 Task: Add an event with the title Second Lunch Break: Fitness and Wellness Class, date '2023/12/06', time 9:15 AM to 11:15 AMand add a description: Participants will engage in self-reflection activities to enhance self-awareness and personal growth as leaders. They will explore strategies for continuous learning, self-motivation, and personal development., put the event into Green category . Add location for the event as: 456 Burj Khalifa, Dubai, UAE, logged in from the account softage.10@softage.netand send the event invitation to softage.3@softage.net and softage.4@softage.net. Set a reminder for the event 15 minutes before
Action: Mouse moved to (102, 112)
Screenshot: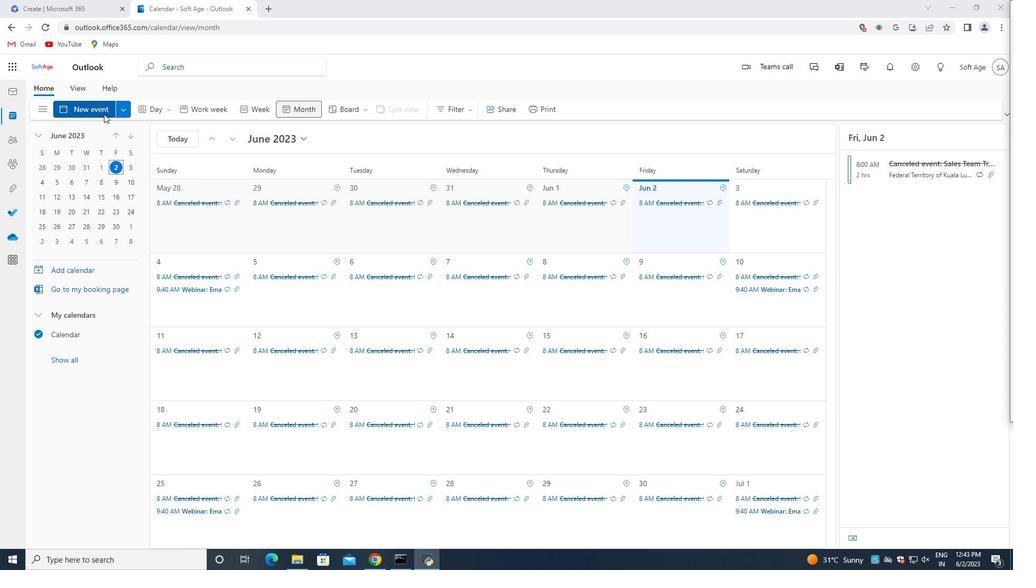 
Action: Mouse pressed left at (102, 112)
Screenshot: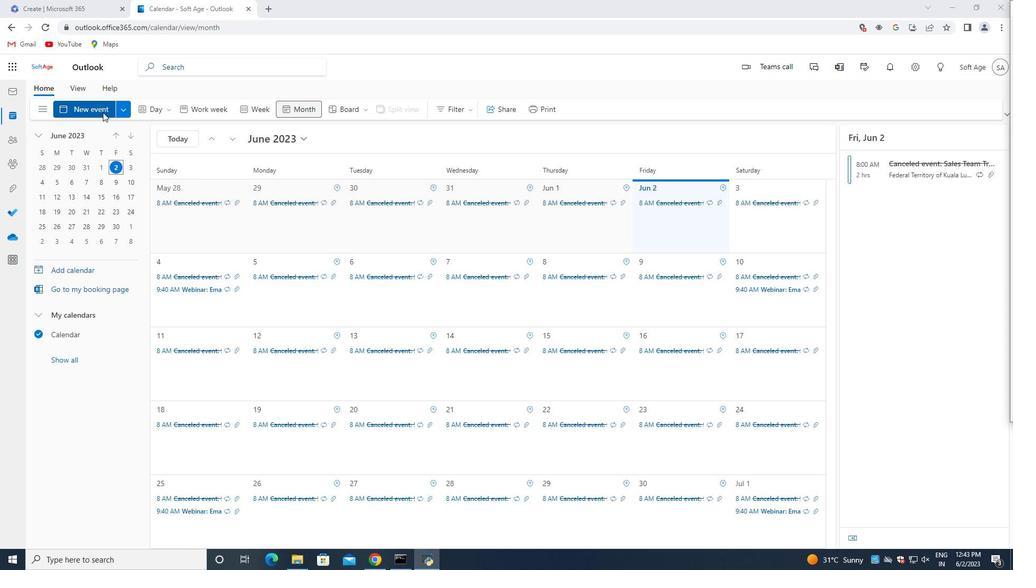 
Action: Mouse moved to (346, 174)
Screenshot: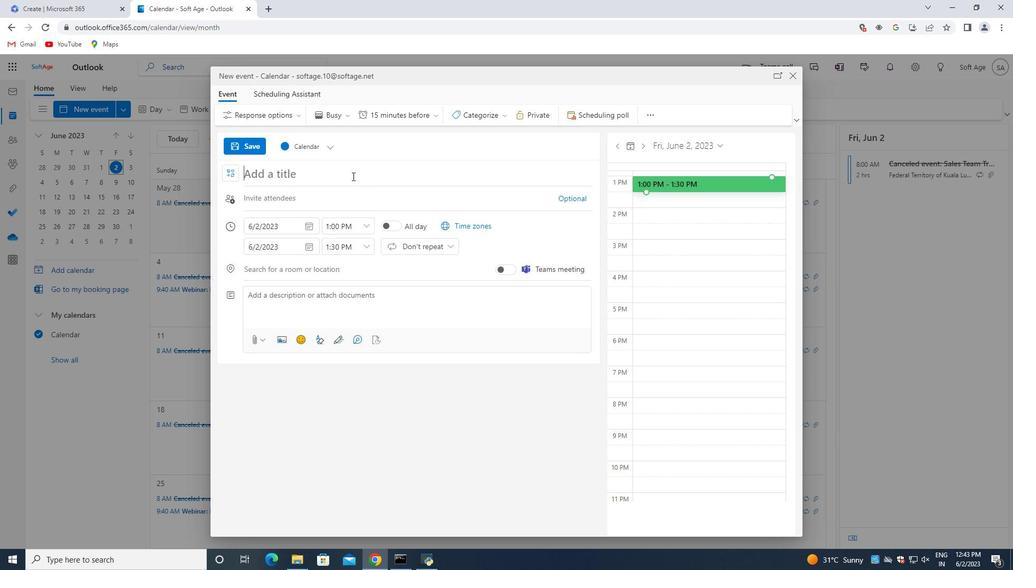 
Action: Mouse pressed left at (346, 174)
Screenshot: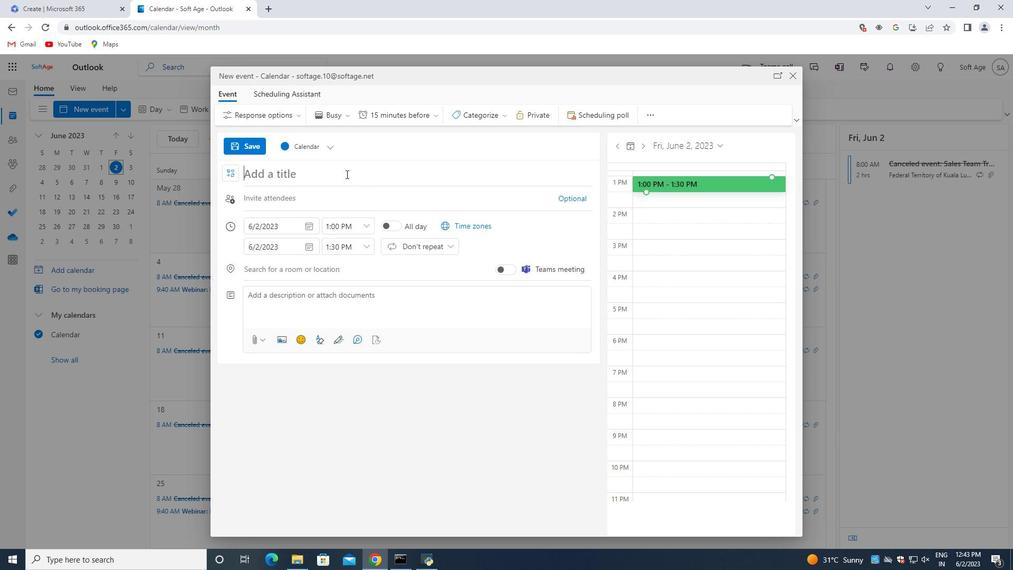 
Action: Key pressed <Key.shift>Second<Key.space><Key.shift>Lunch<Key.space><Key.shift>Break;<Key.backspace><Key.shift_r>:<Key.space><Key.shift>Fitness<Key.space>and<Key.space><Key.shift>Wellness<Key.space><Key.shift>Class
Screenshot: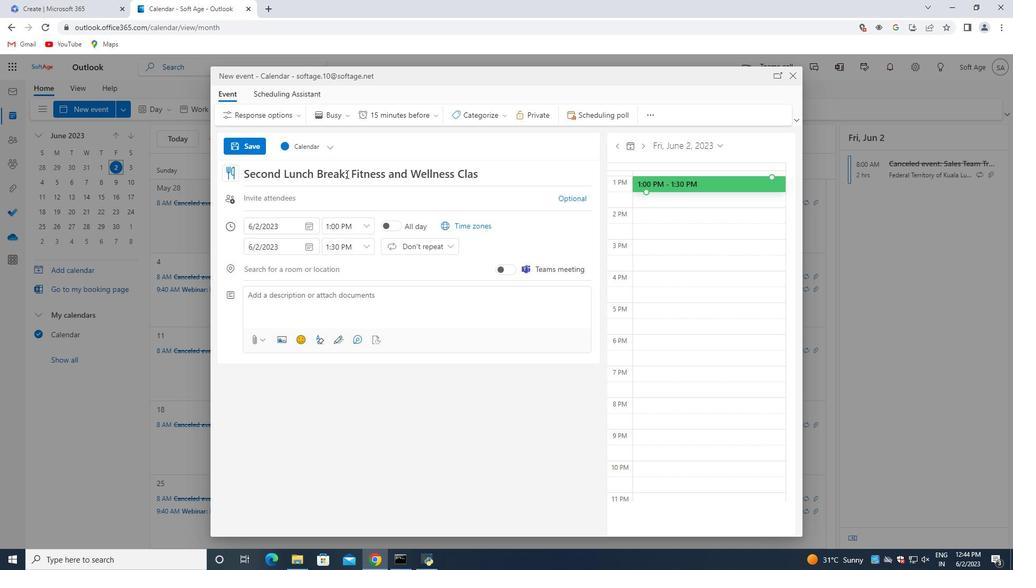 
Action: Mouse moved to (309, 228)
Screenshot: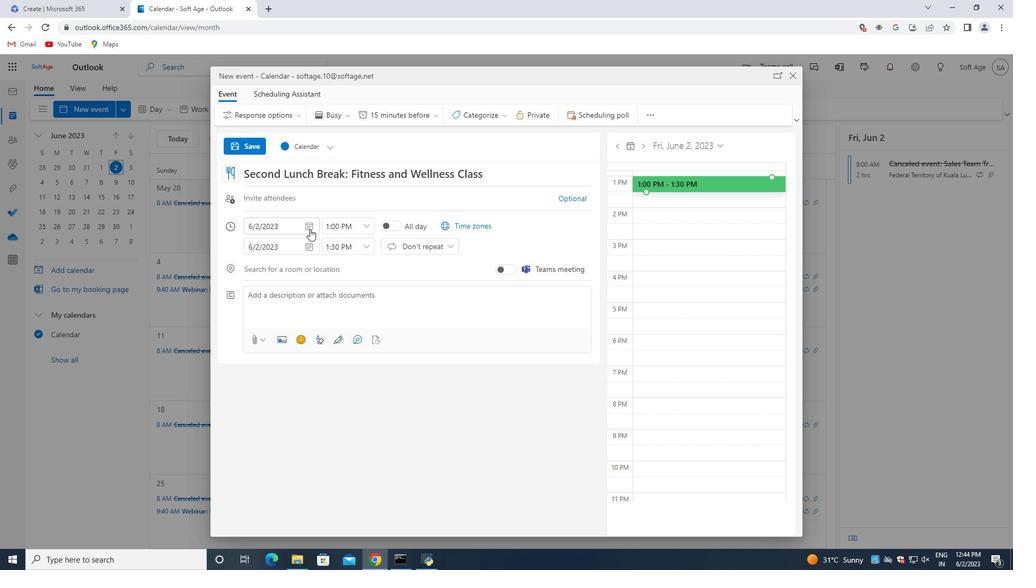 
Action: Mouse pressed left at (309, 228)
Screenshot: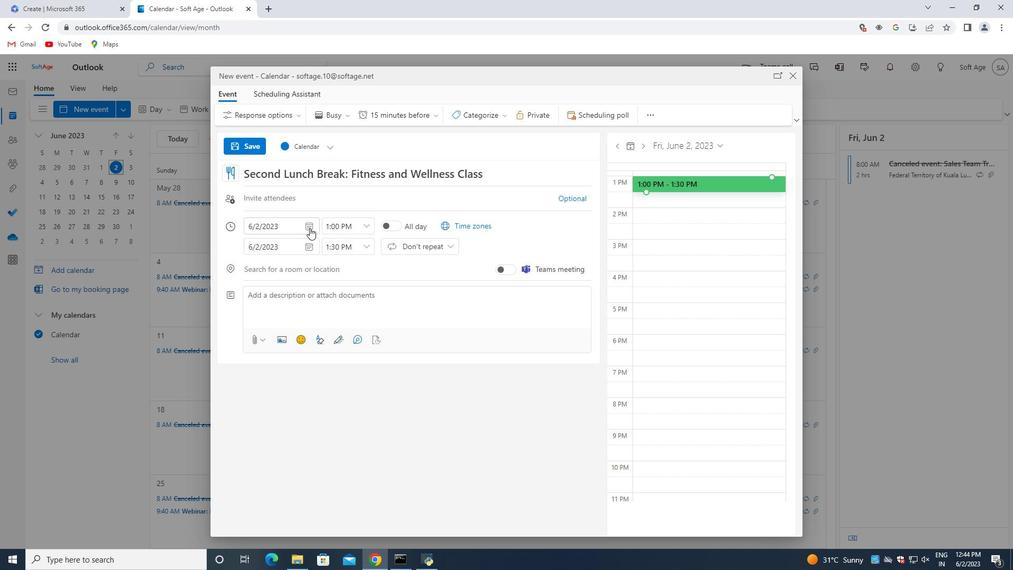 
Action: Mouse moved to (344, 249)
Screenshot: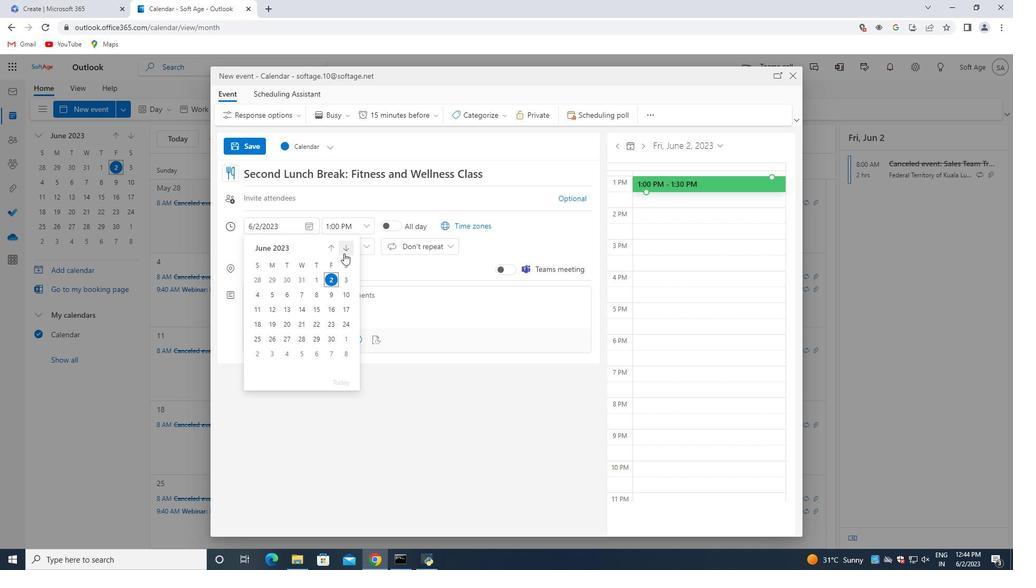 
Action: Mouse pressed left at (344, 249)
Screenshot: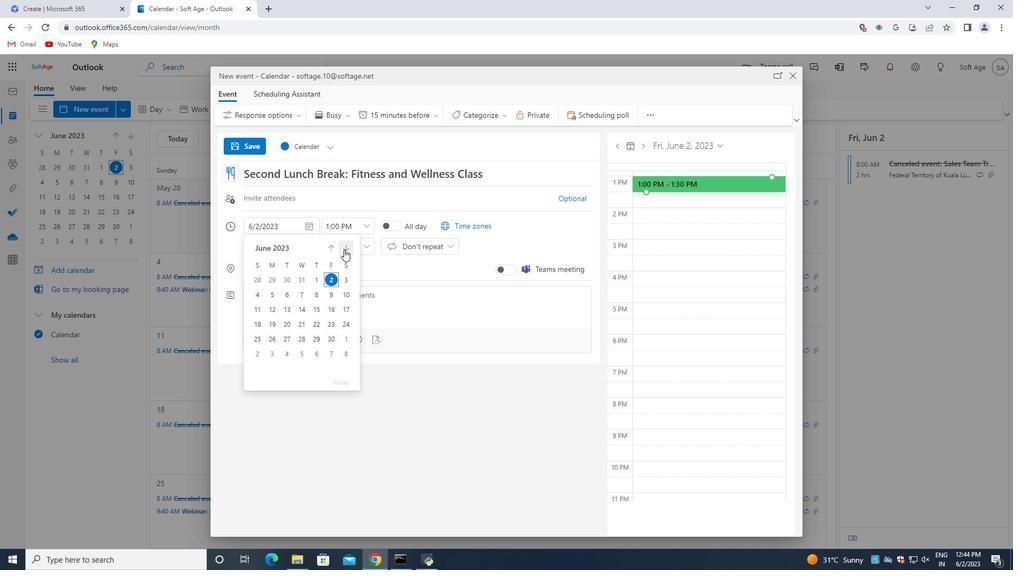 
Action: Mouse pressed left at (344, 249)
Screenshot: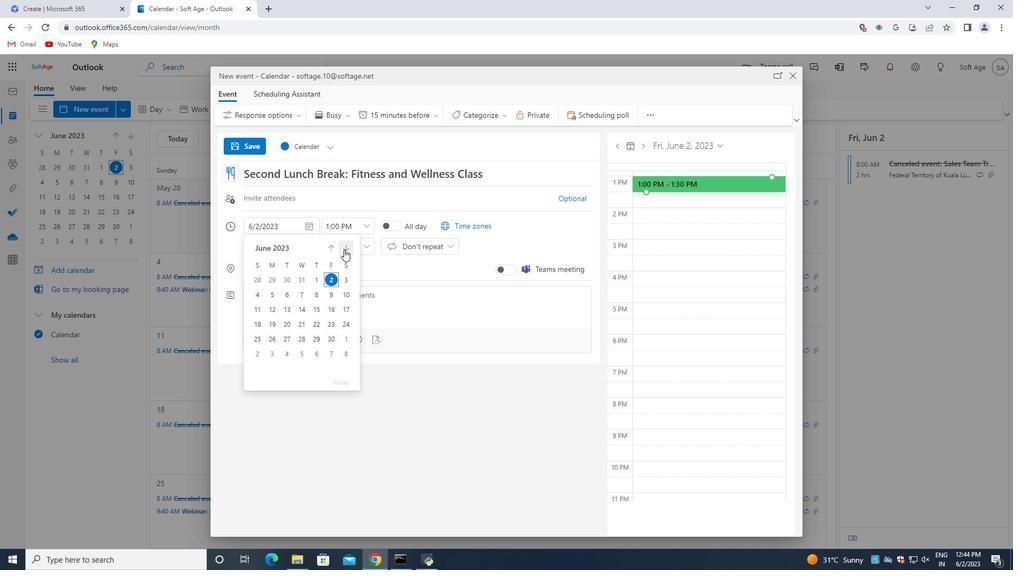 
Action: Mouse pressed left at (344, 249)
Screenshot: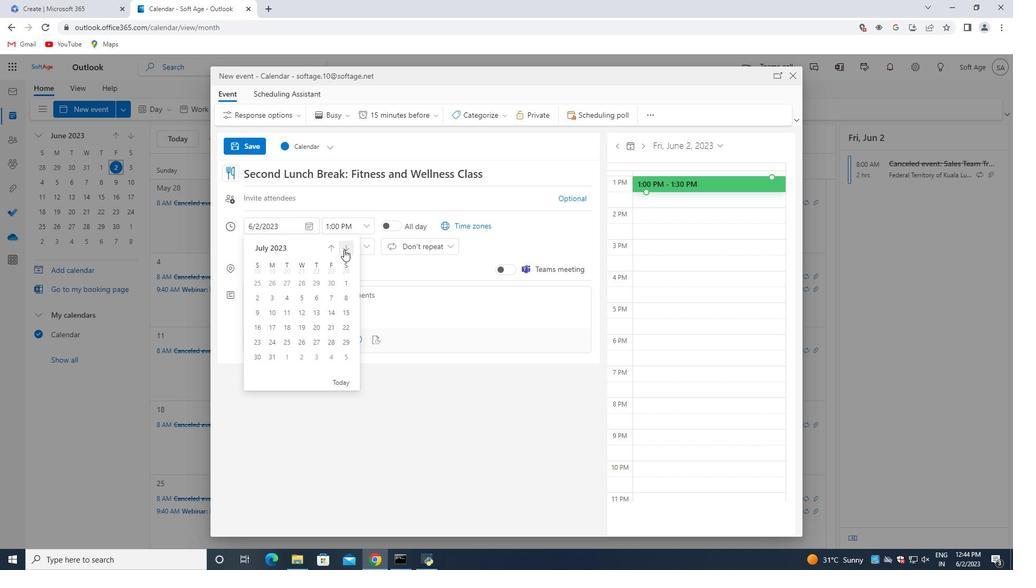 
Action: Mouse pressed left at (344, 249)
Screenshot: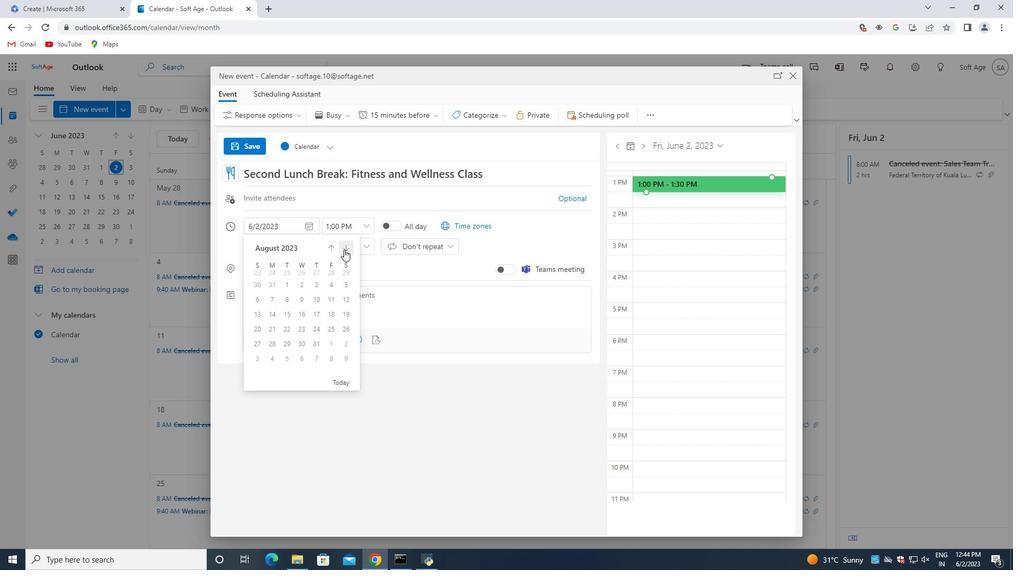 
Action: Mouse pressed left at (344, 249)
Screenshot: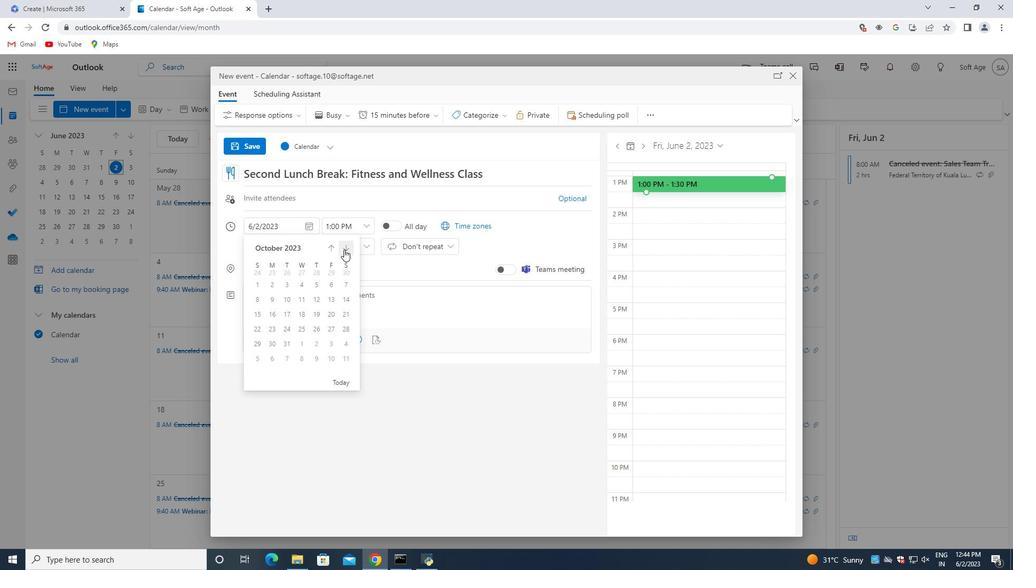 
Action: Mouse moved to (344, 249)
Screenshot: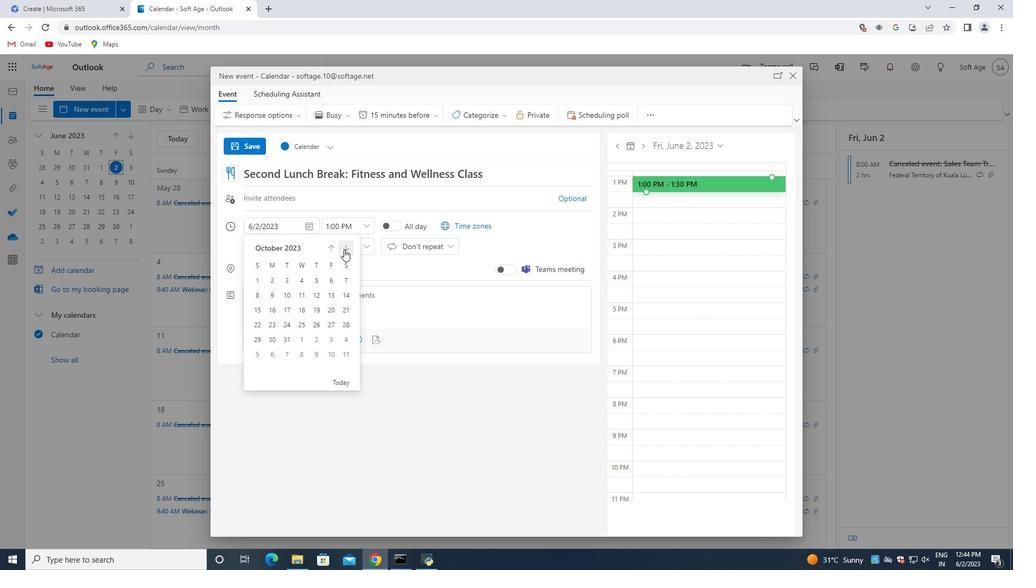 
Action: Mouse pressed left at (344, 249)
Screenshot: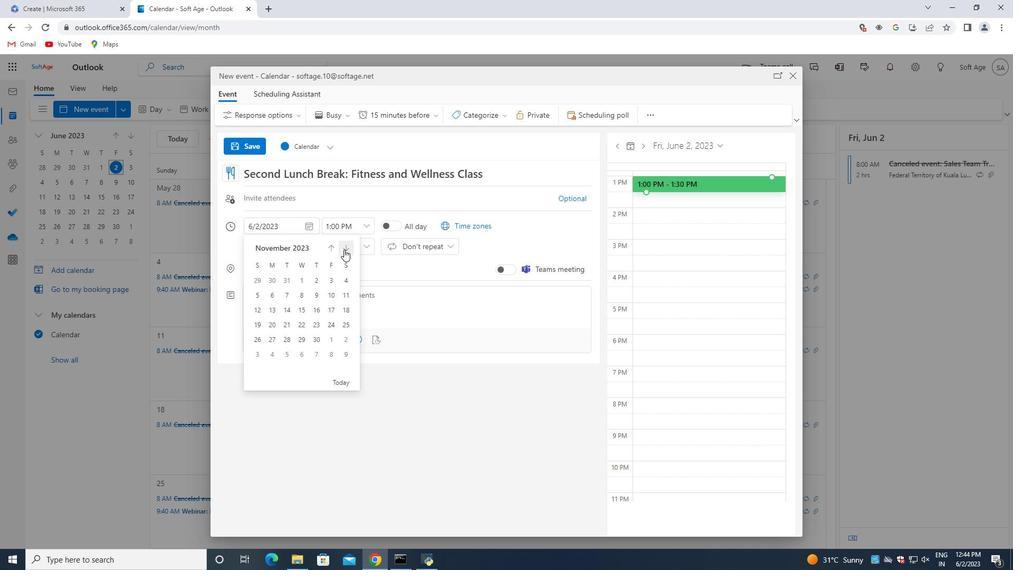 
Action: Mouse moved to (301, 295)
Screenshot: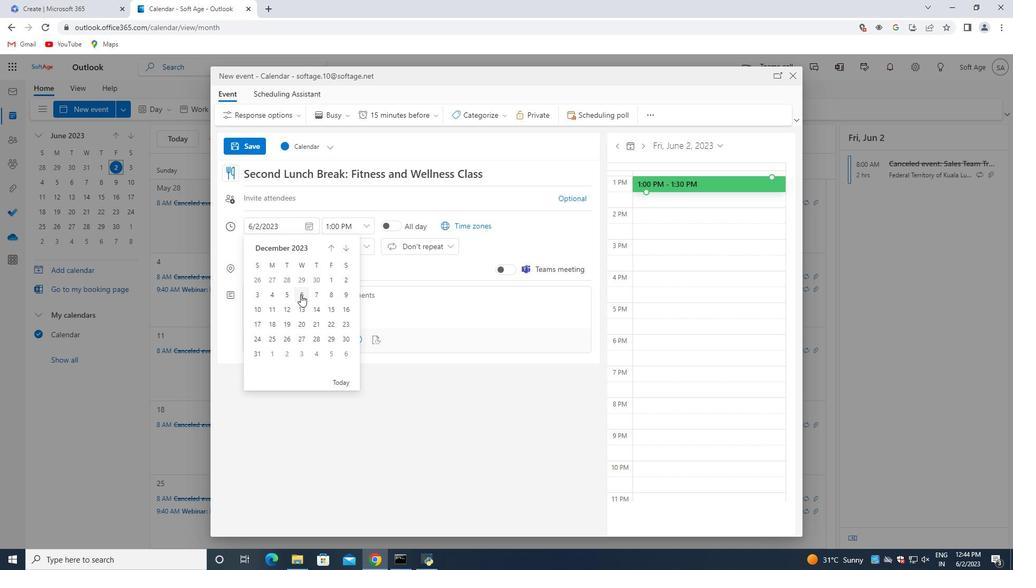 
Action: Mouse pressed left at (301, 295)
Screenshot: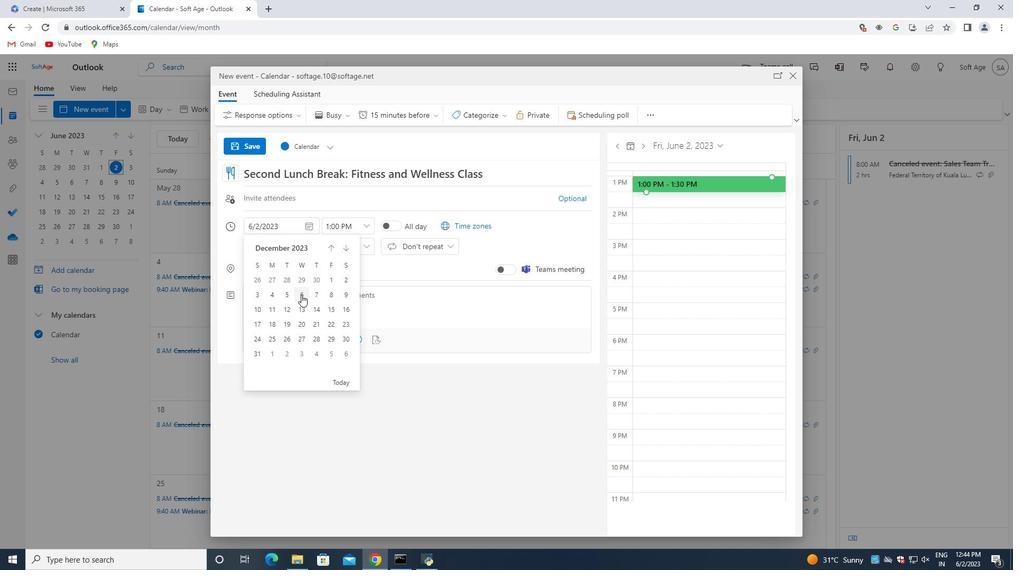 
Action: Mouse moved to (366, 224)
Screenshot: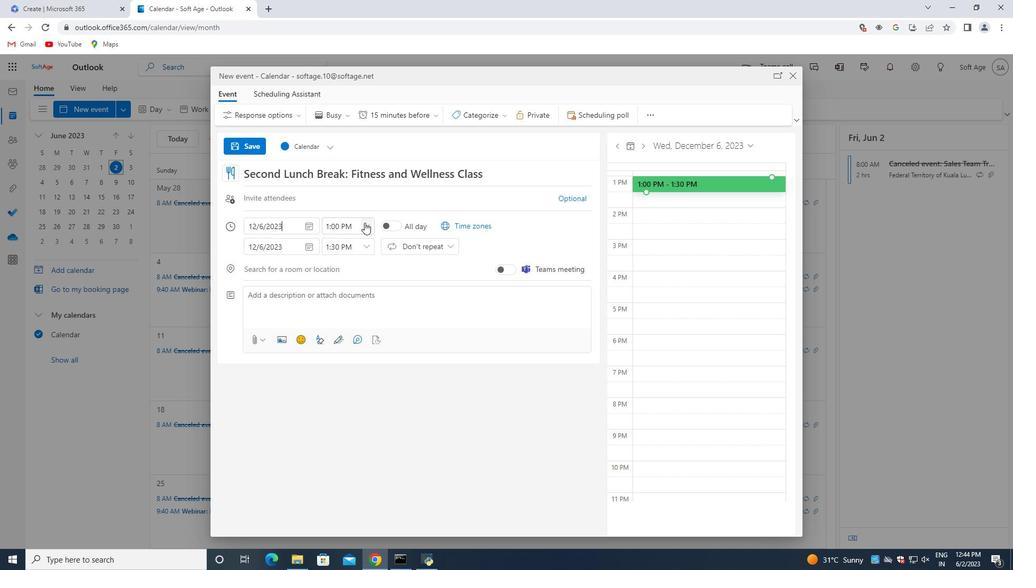 
Action: Mouse pressed left at (366, 224)
Screenshot: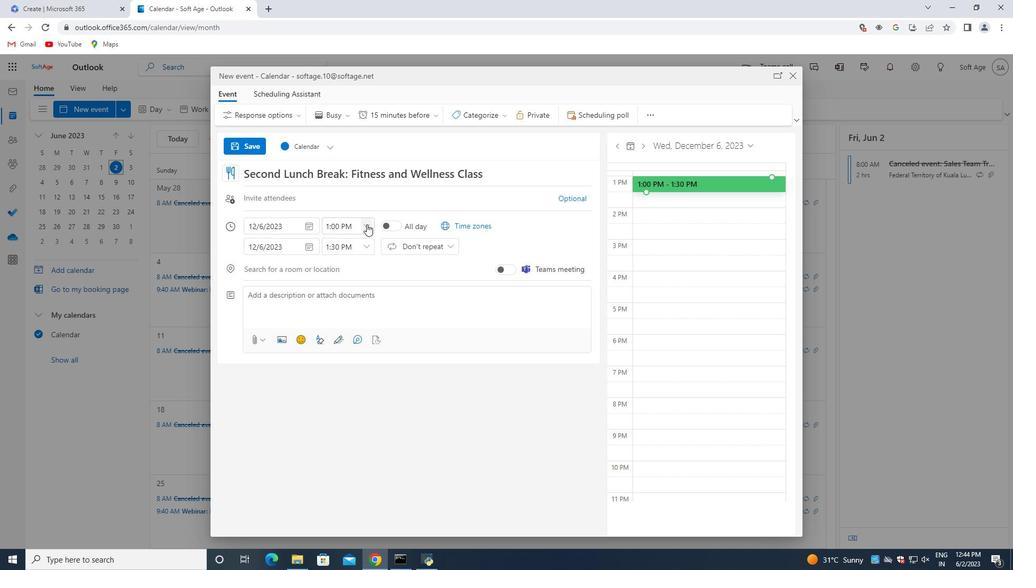
Action: Mouse moved to (363, 258)
Screenshot: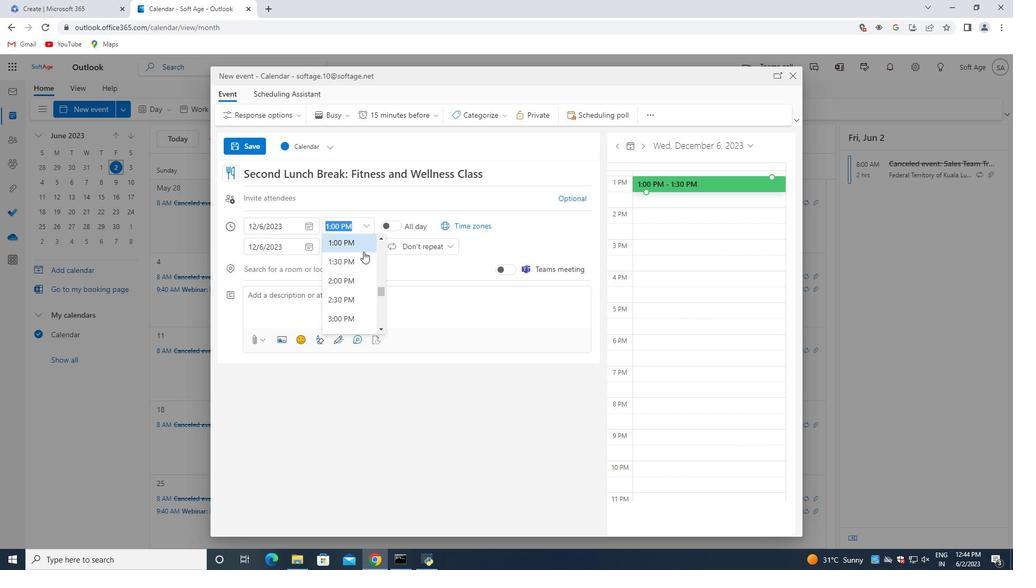 
Action: Mouse scrolled (363, 259) with delta (0, 0)
Screenshot: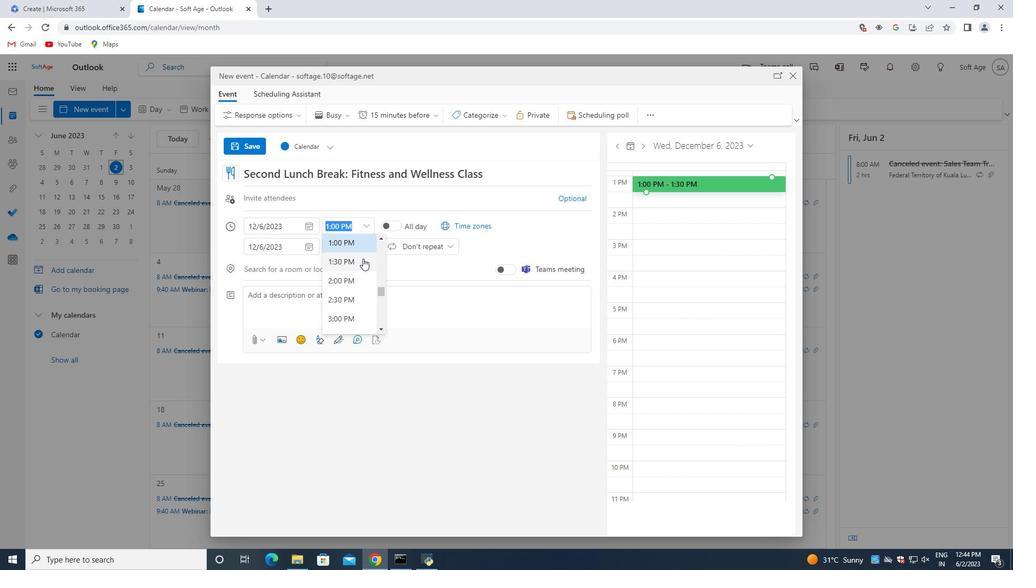 
Action: Mouse scrolled (363, 259) with delta (0, 0)
Screenshot: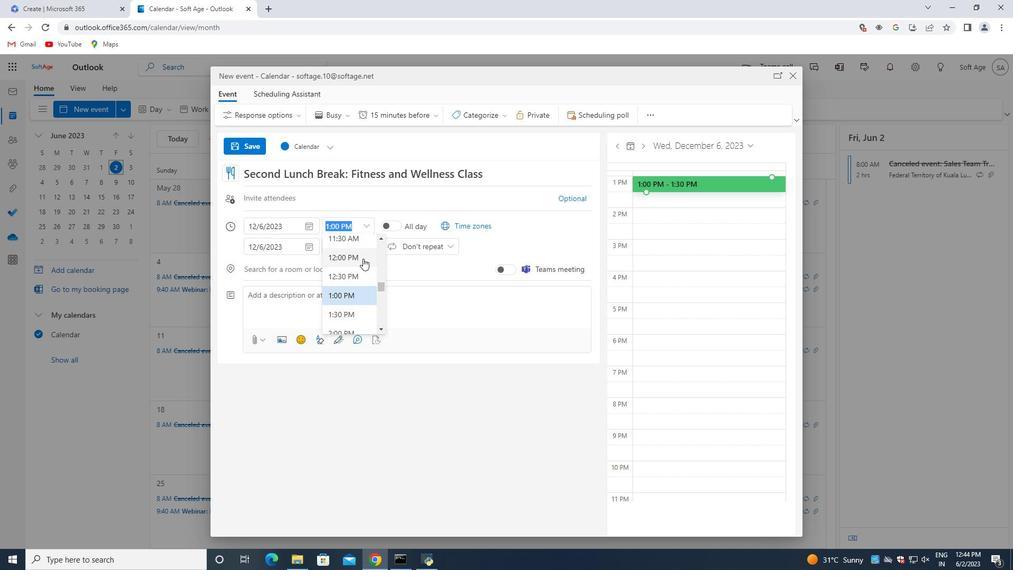 
Action: Mouse scrolled (363, 259) with delta (0, 0)
Screenshot: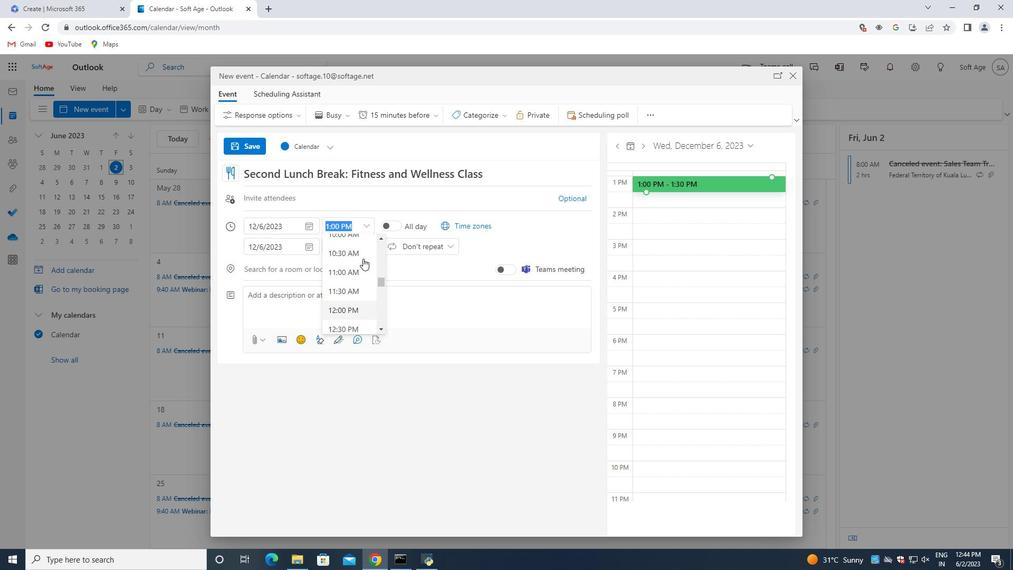
Action: Mouse moved to (355, 251)
Screenshot: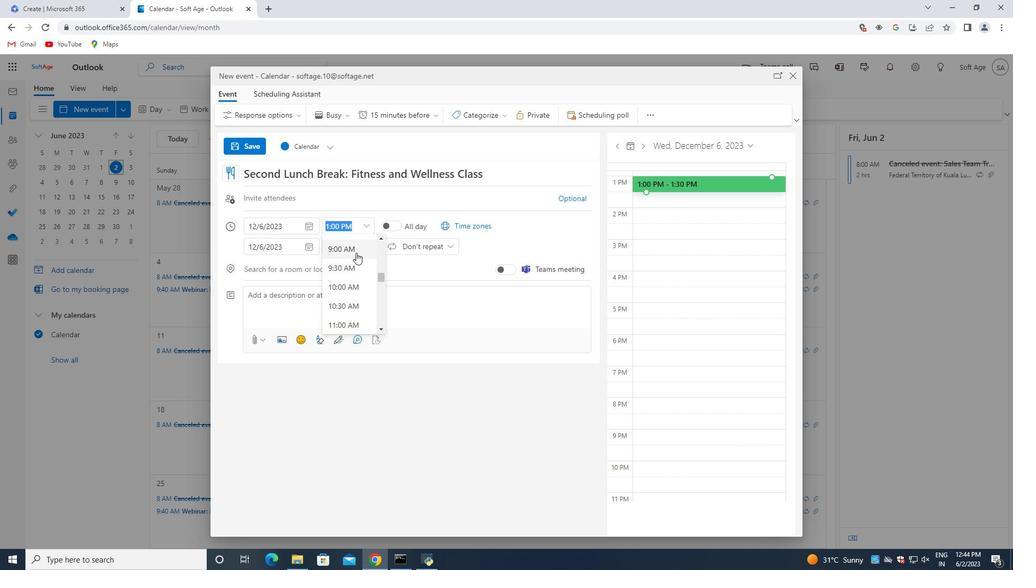 
Action: Mouse pressed left at (355, 251)
Screenshot: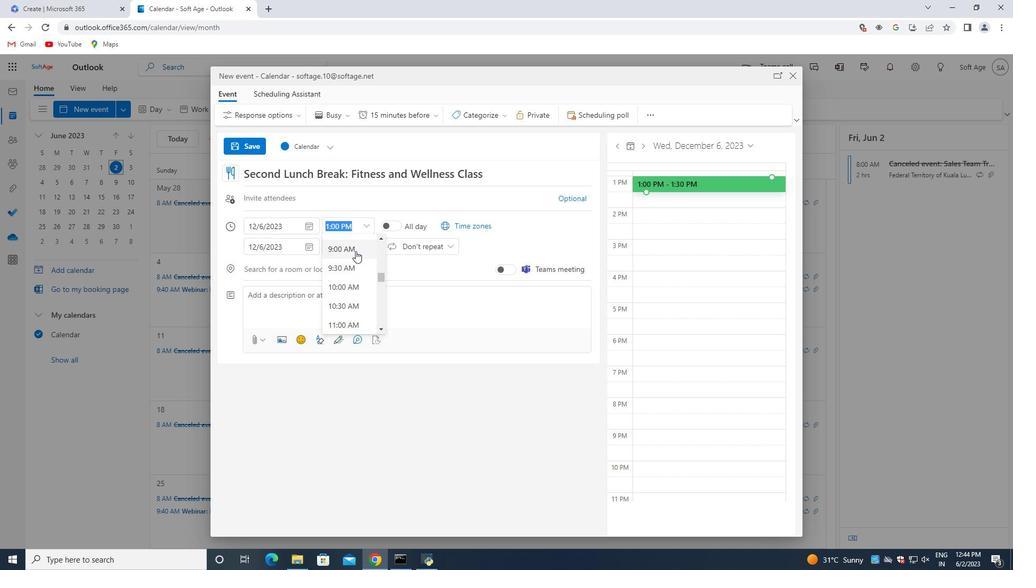 
Action: Mouse moved to (337, 228)
Screenshot: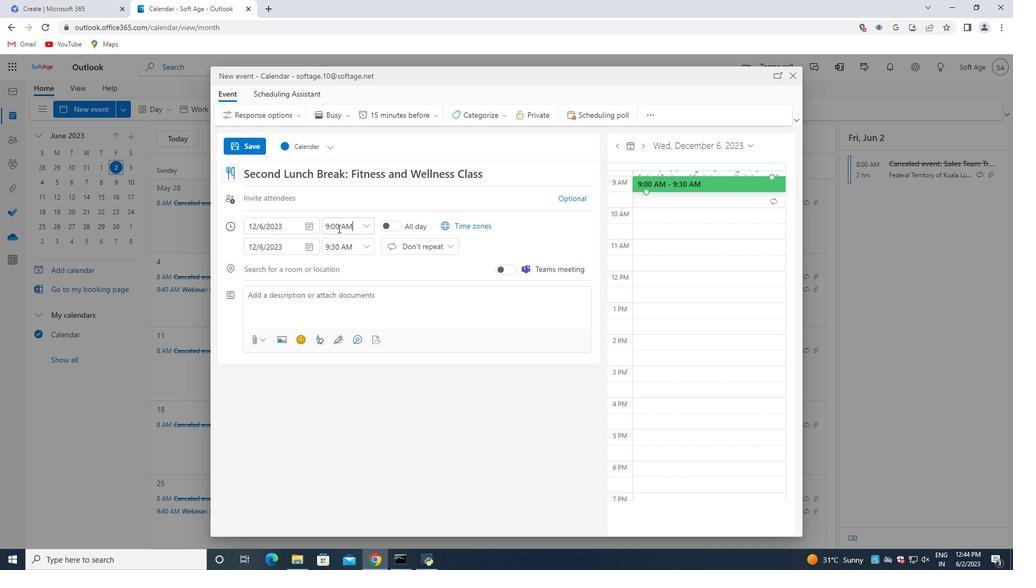 
Action: Mouse pressed left at (337, 228)
Screenshot: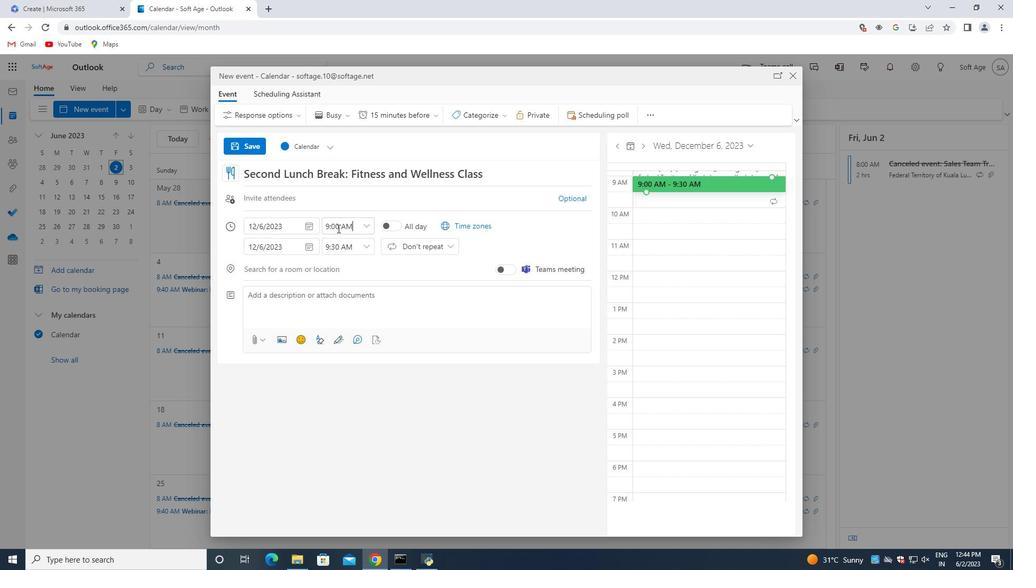 
Action: Key pressed <Key.backspace><Key.backspace>15
Screenshot: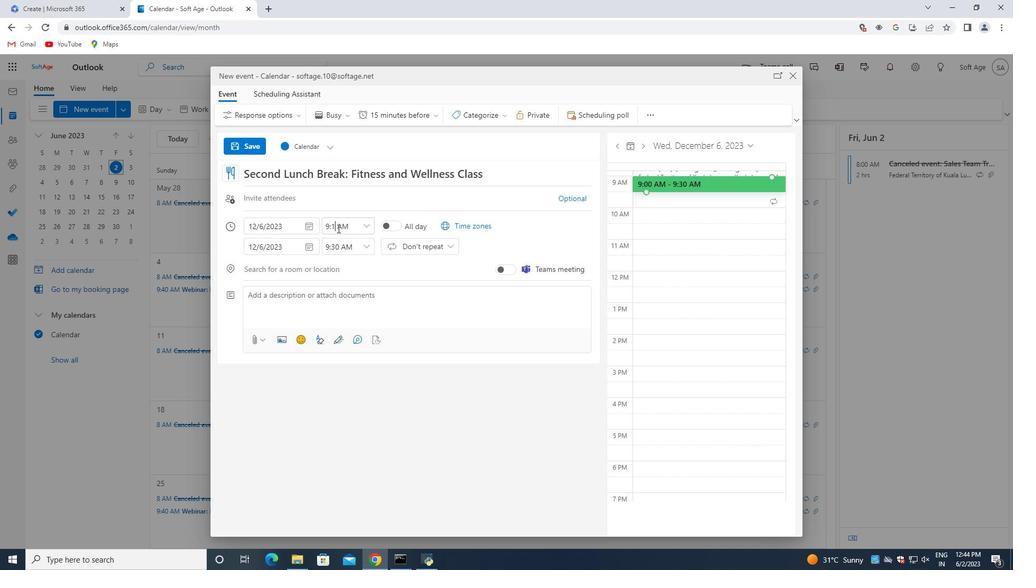 
Action: Mouse moved to (366, 246)
Screenshot: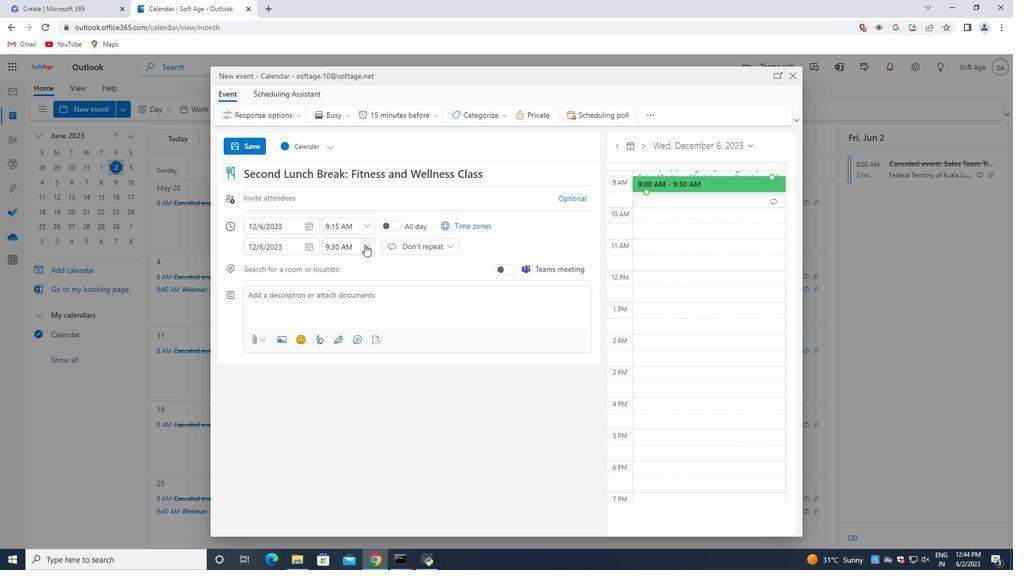 
Action: Mouse pressed left at (366, 246)
Screenshot: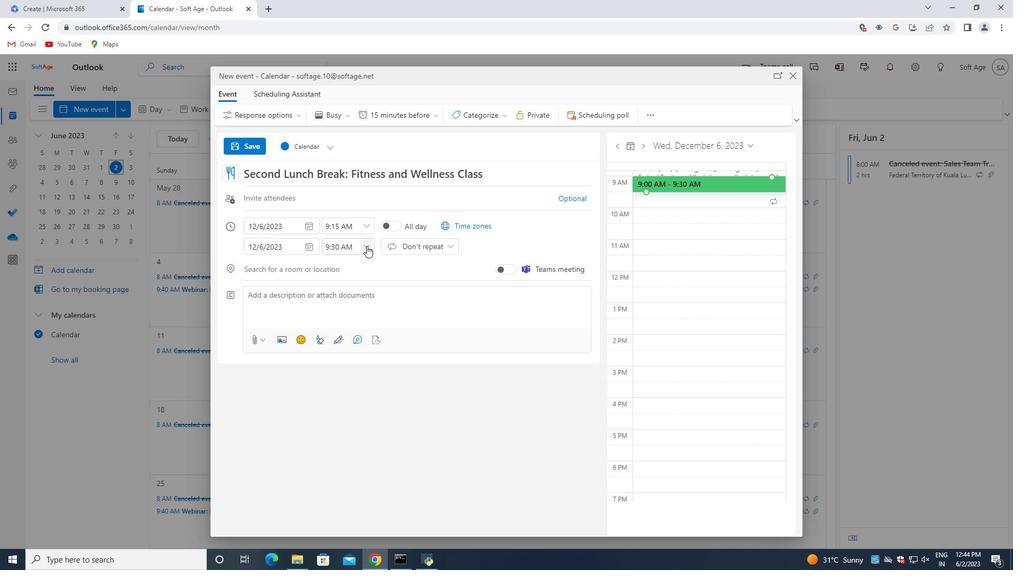 
Action: Mouse moved to (357, 322)
Screenshot: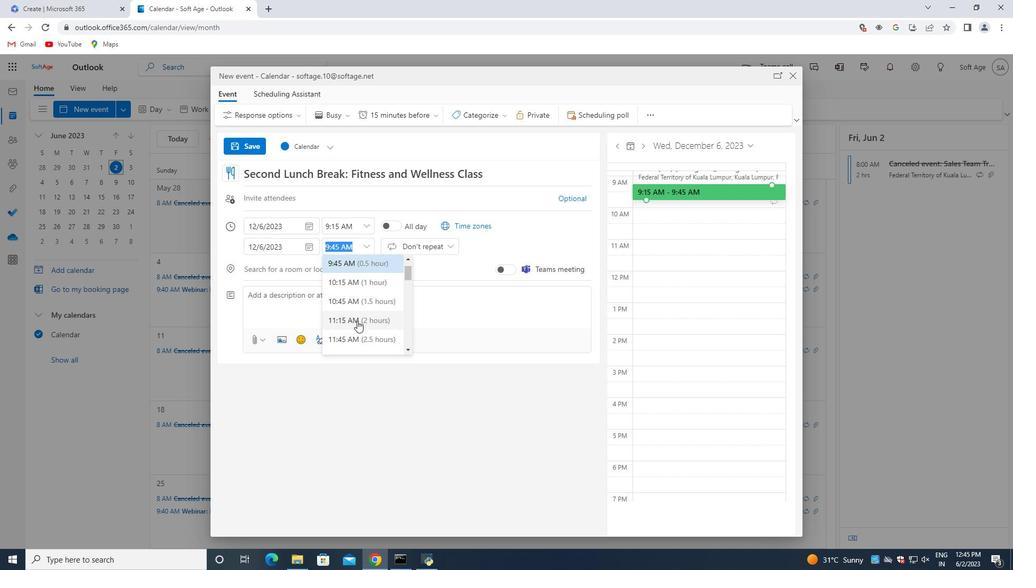
Action: Mouse pressed left at (357, 322)
Screenshot: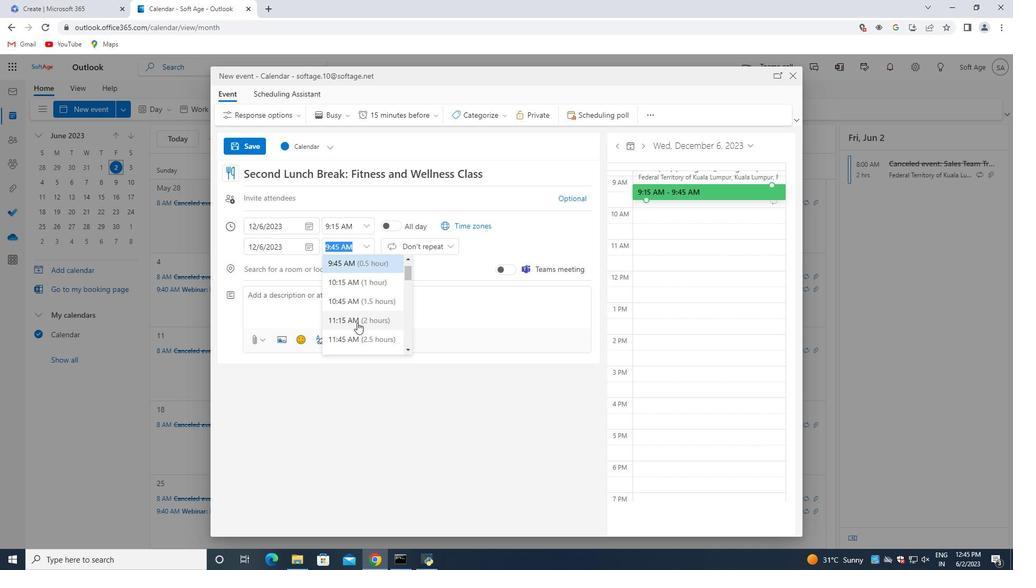 
Action: Mouse moved to (380, 294)
Screenshot: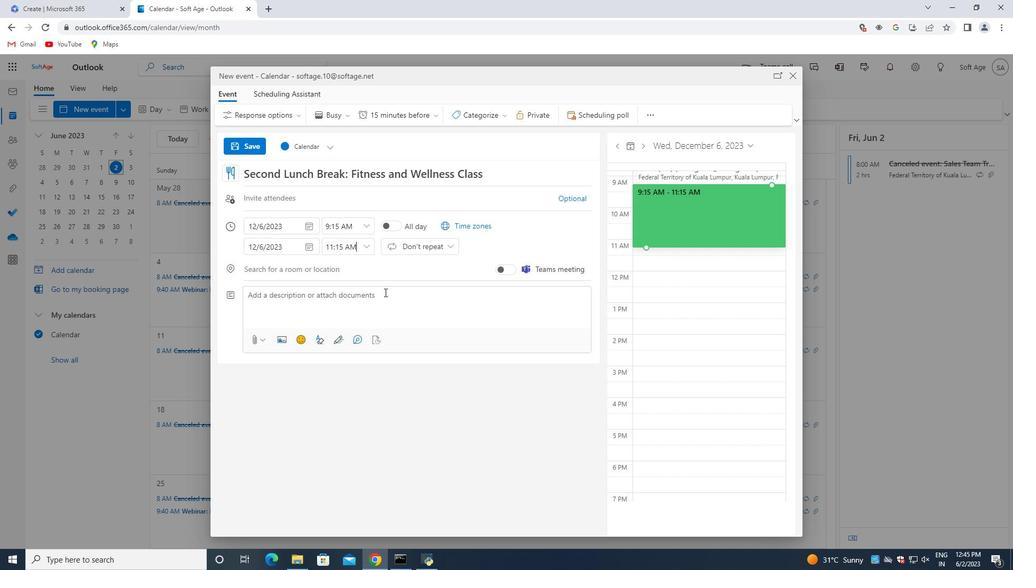
Action: Mouse pressed left at (380, 294)
Screenshot: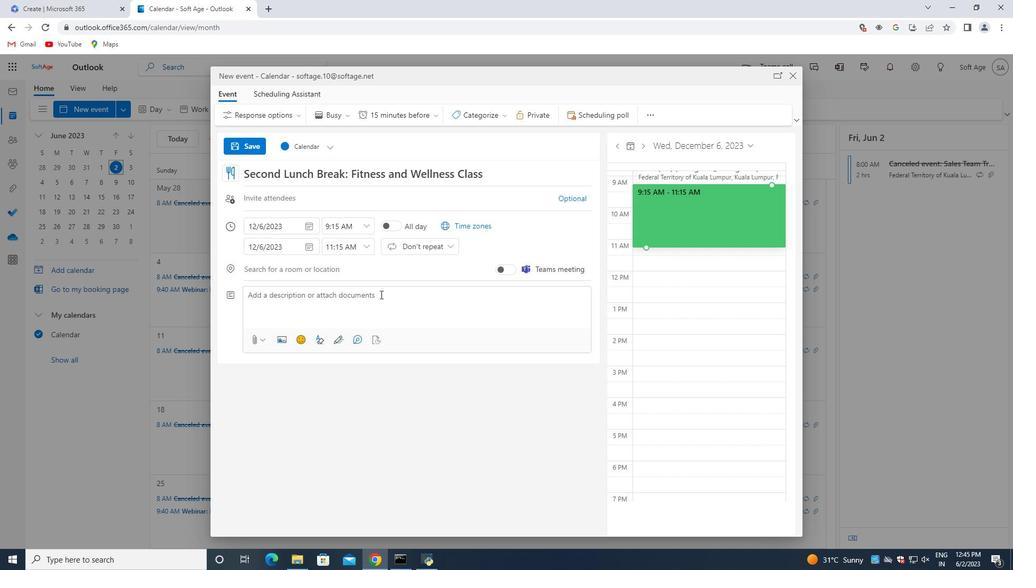 
Action: Key pressed <Key.shift>Participants<Key.space>will<Key.space>engage<Key.space>in<Key.space>self-reflection<Key.space>activities<Key.space>to<Key.space>enhance<Key.space>self-motivation,<Key.space>and<Key.space>personal<Key.space>growth<Key.space>as<Key.space>leaders.<Key.space><Key.shift>They<Key.space>will<Key.space>explore<Key.space>strategies<Key.space>for<Key.space>continuous<Key.space>learning,<Key.space>
Screenshot: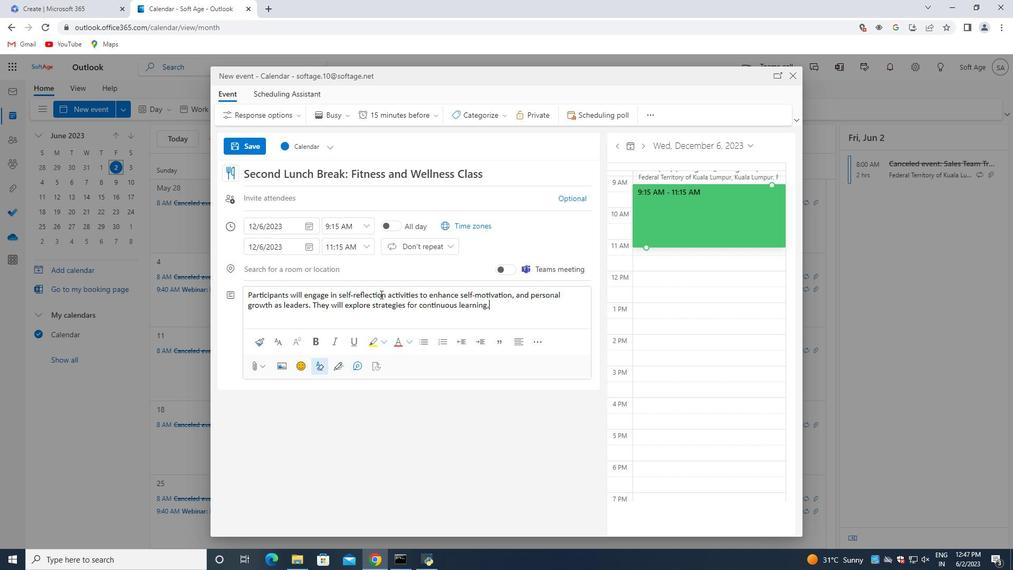 
Action: Mouse moved to (512, 295)
Screenshot: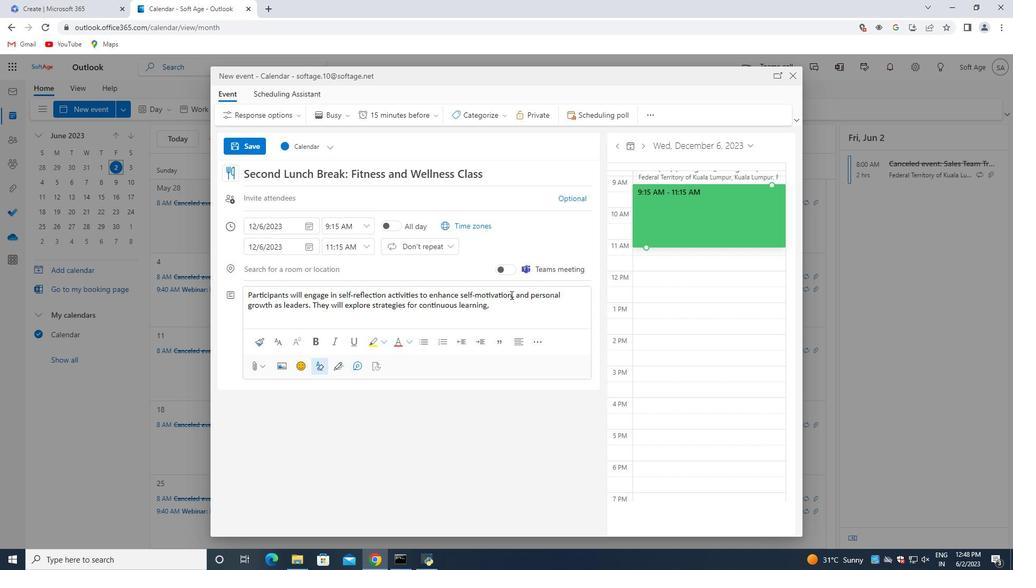 
Action: Mouse pressed left at (512, 295)
Screenshot: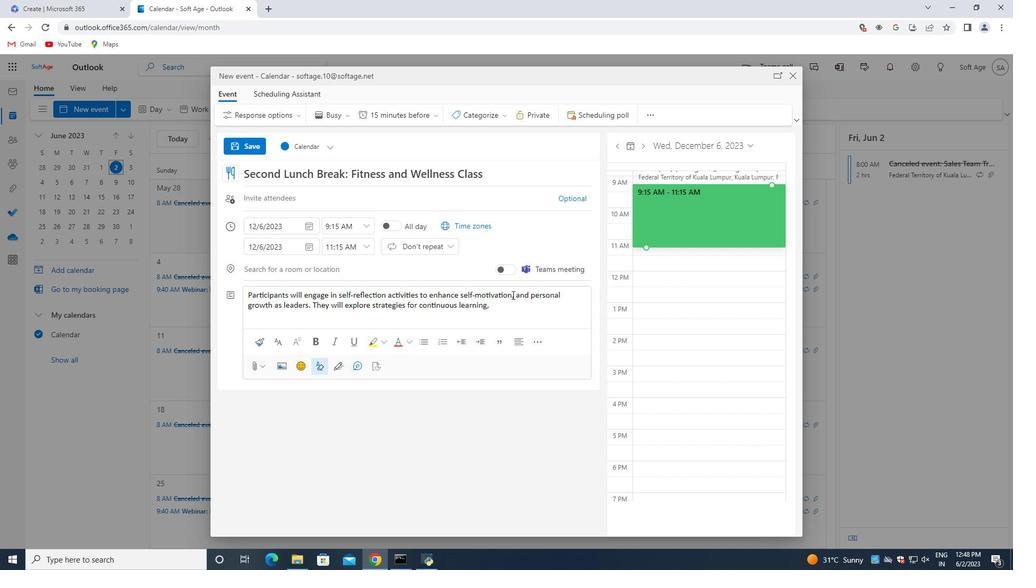 
Action: Mouse moved to (499, 341)
Screenshot: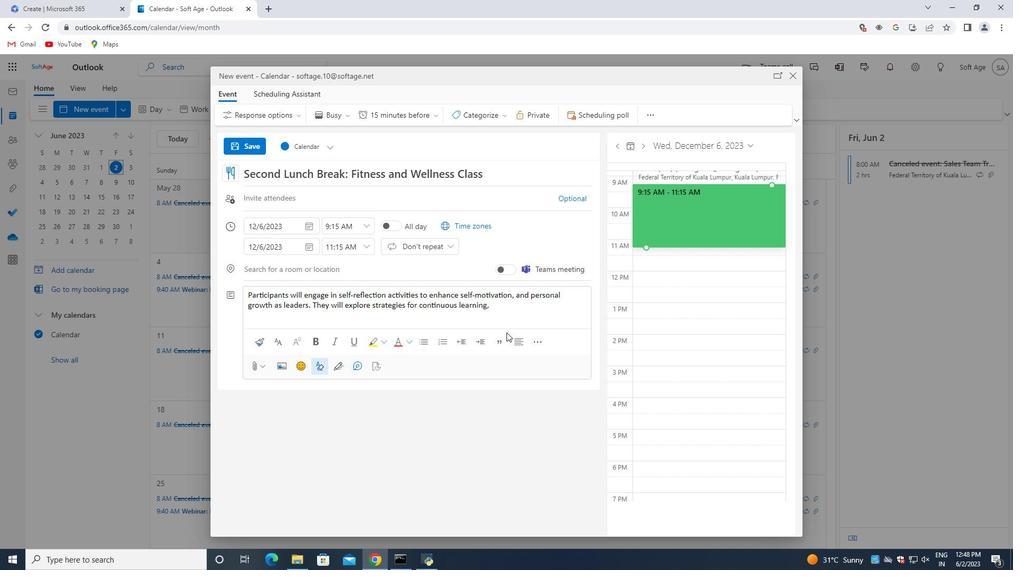 
Action: Key pressed <Key.right><Key.backspace><Key.backspace><Key.backspace><Key.backspace><Key.backspace><Key.backspace><Key.backspace><Key.backspace><Key.backspace><Key.backspace><Key.backspace>awareness
Screenshot: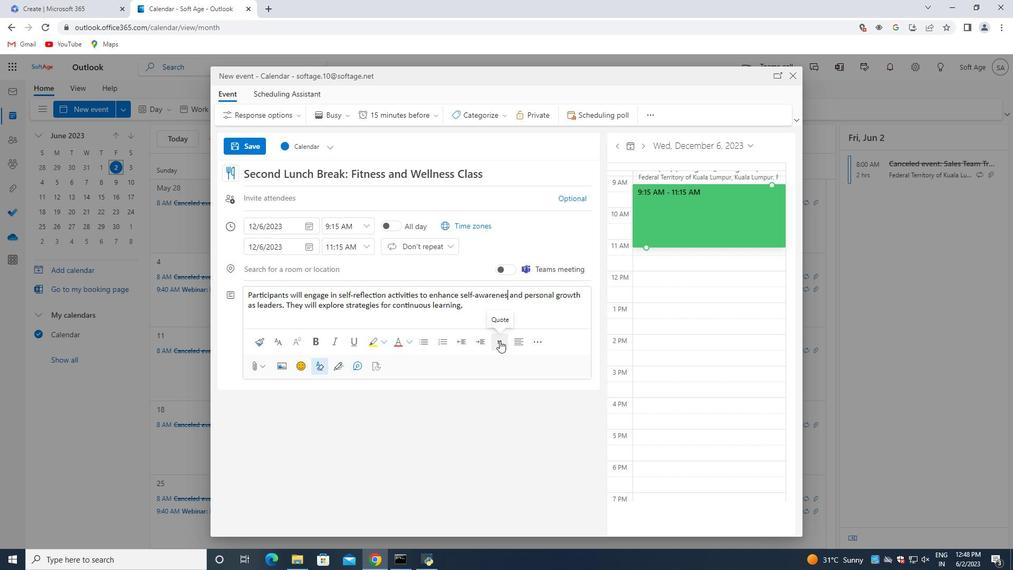 
Action: Mouse moved to (468, 308)
Screenshot: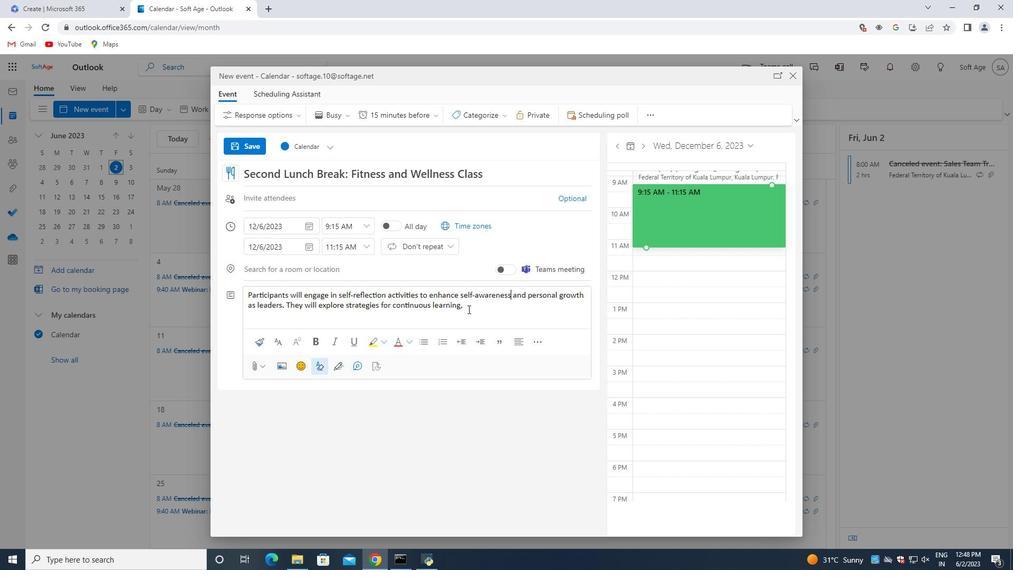 
Action: Mouse pressed left at (468, 308)
Screenshot: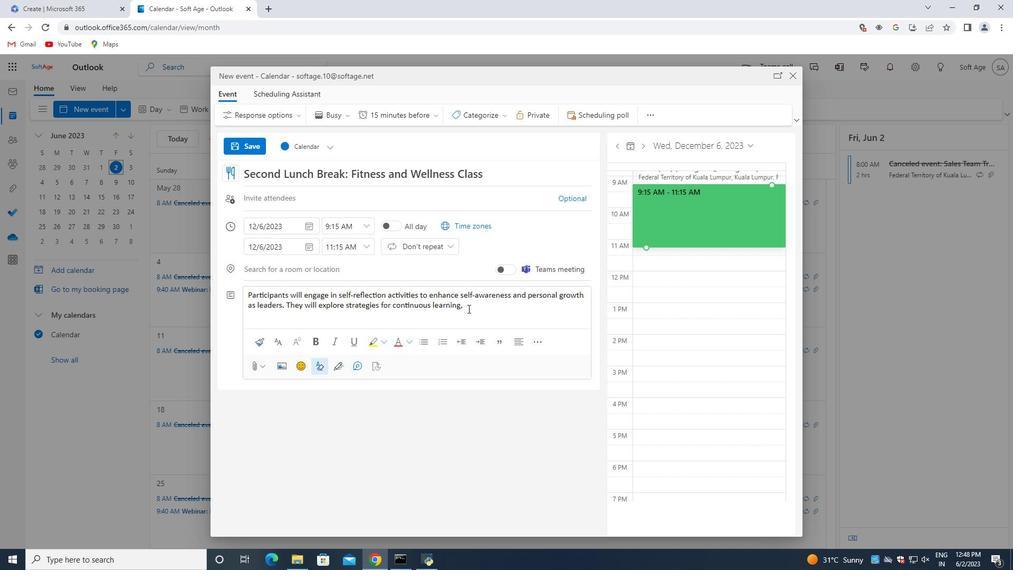 
Action: Key pressed self-motivation,<Key.space>and<Key.space>personal<Key.space>development.
Screenshot: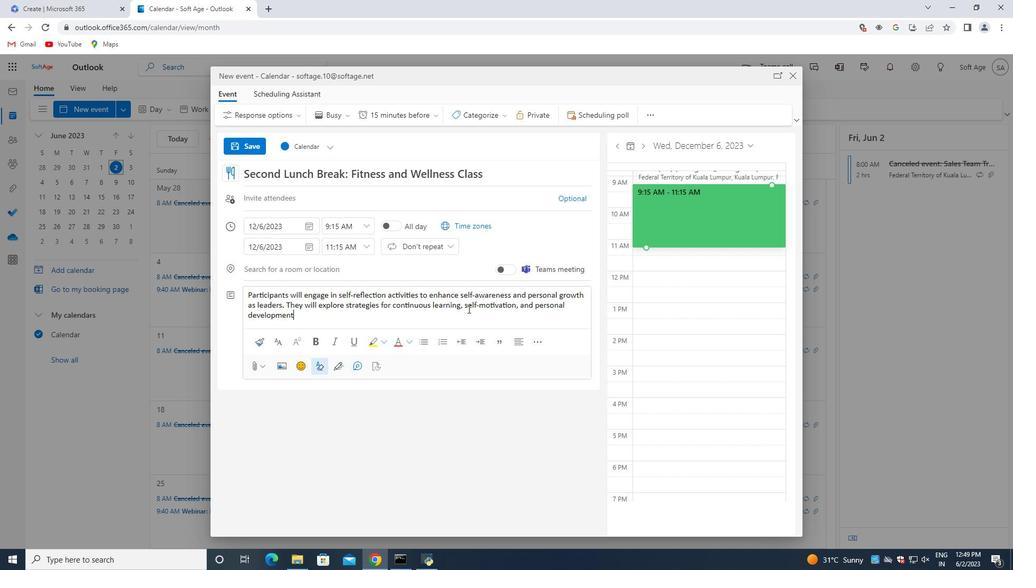 
Action: Mouse moved to (480, 117)
Screenshot: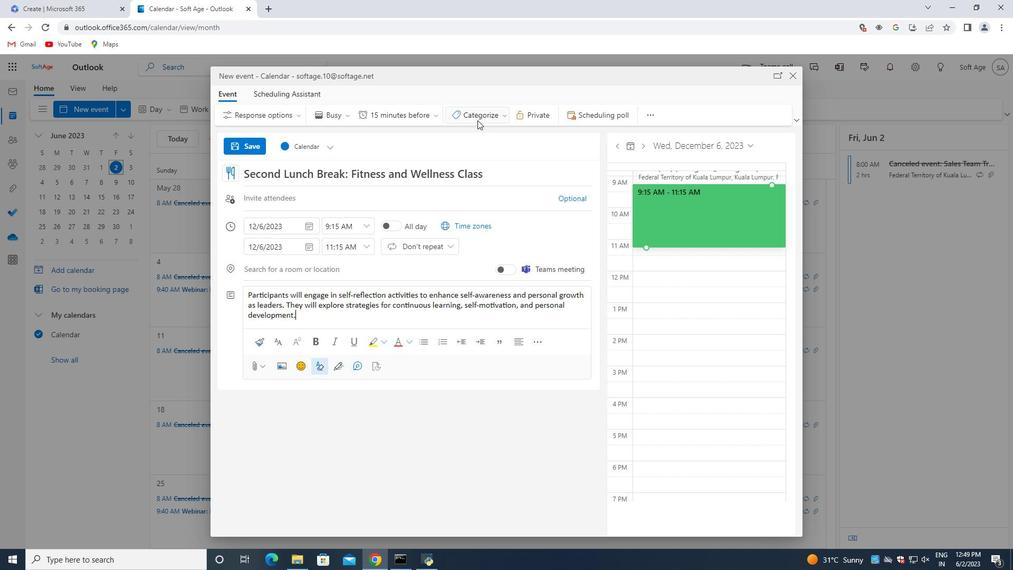 
Action: Mouse pressed left at (480, 117)
Screenshot: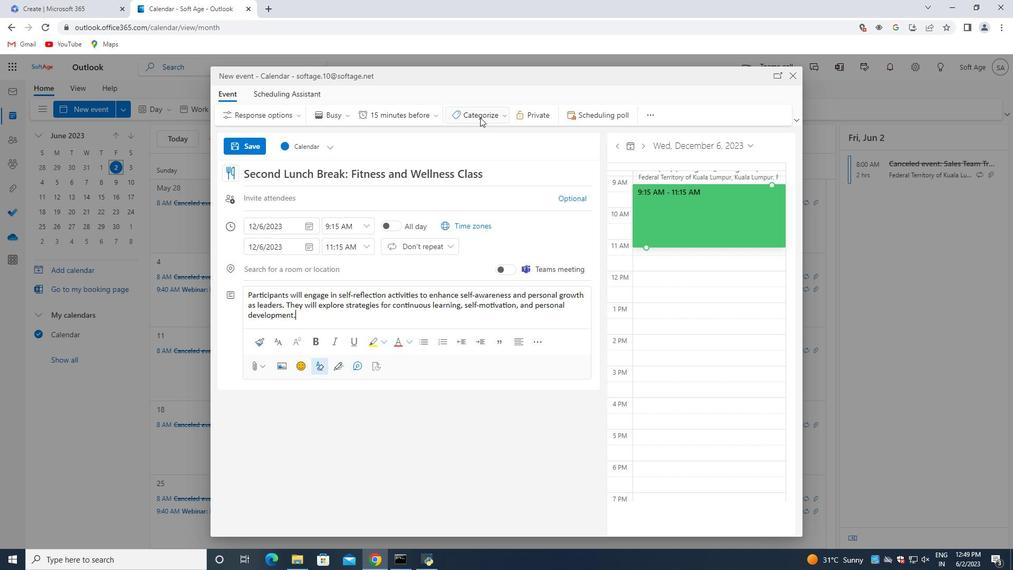 
Action: Mouse moved to (487, 149)
Screenshot: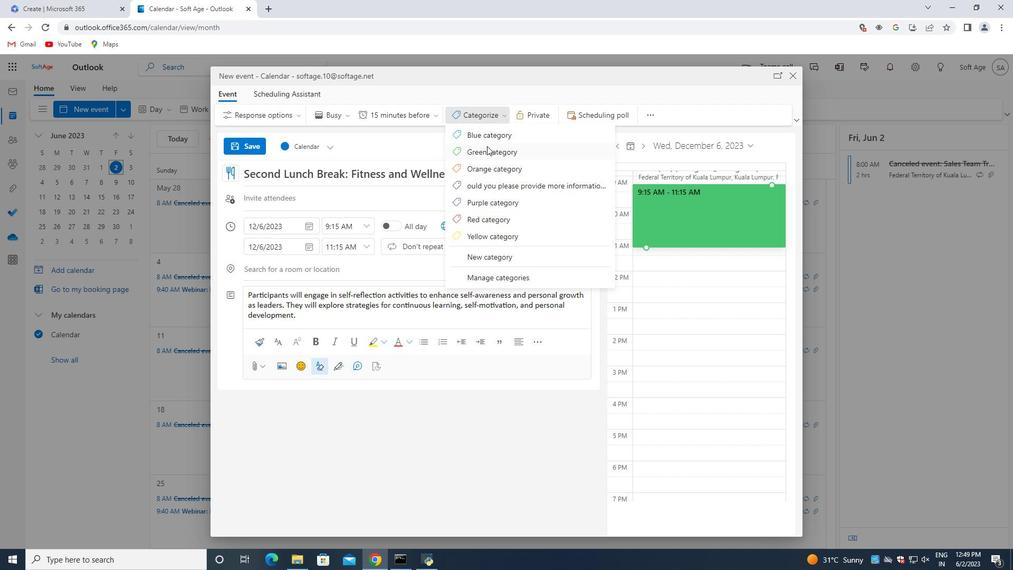 
Action: Mouse pressed left at (487, 149)
Screenshot: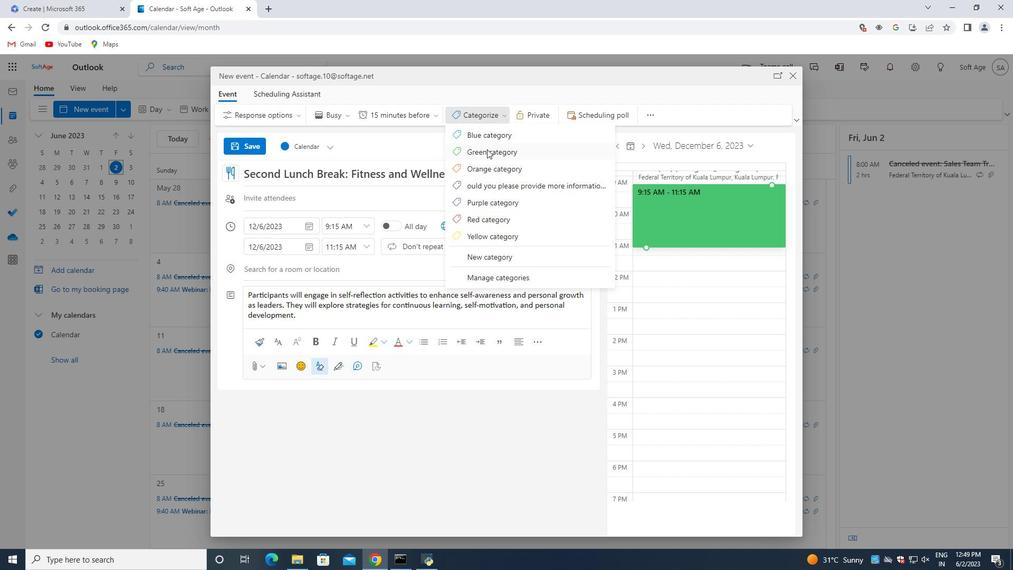
Action: Mouse moved to (319, 270)
Screenshot: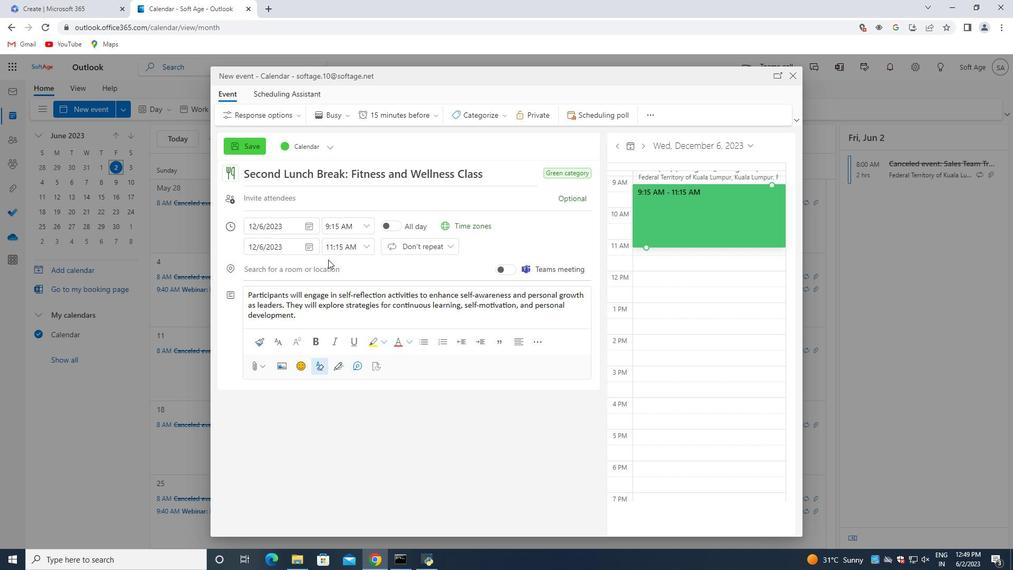 
Action: Mouse pressed left at (319, 270)
Screenshot: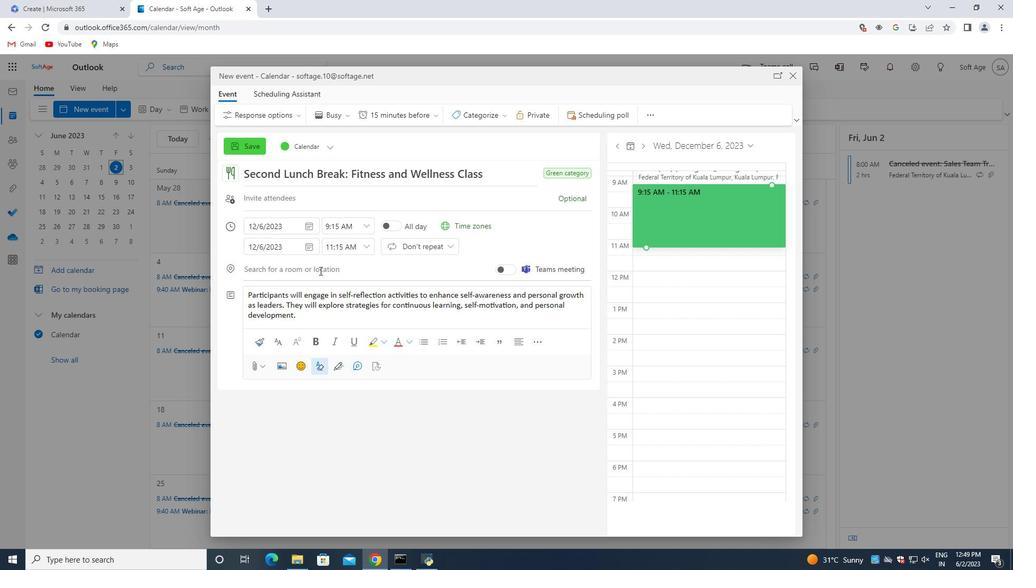 
Action: Key pressed 456<Key.space><Key.shift>Burj<Key.space><Key.shift>Khalifa,<Key.space><Key.shift>Dubai,<Key.space><Key.shift>UAE
Screenshot: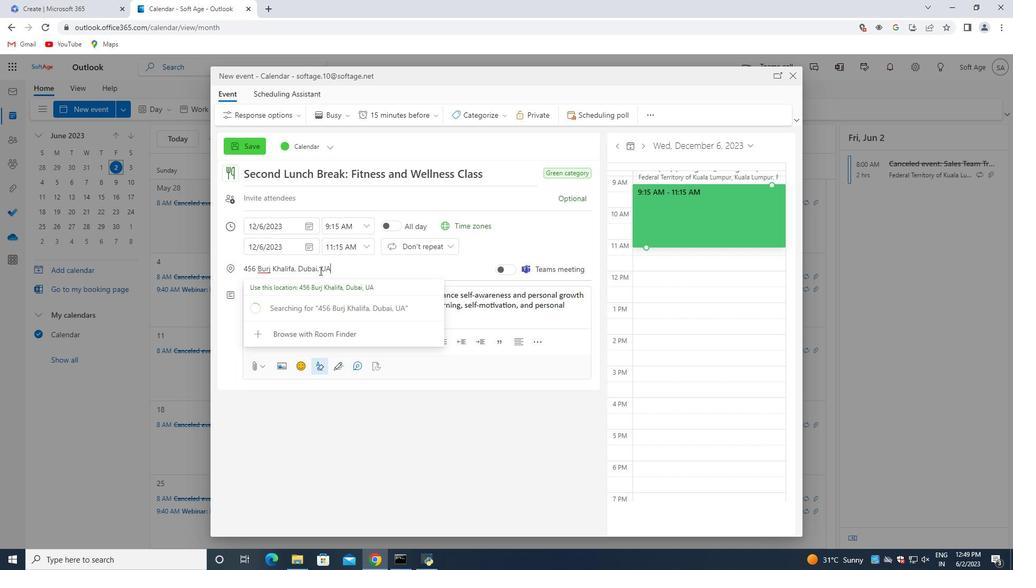 
Action: Mouse moved to (266, 269)
Screenshot: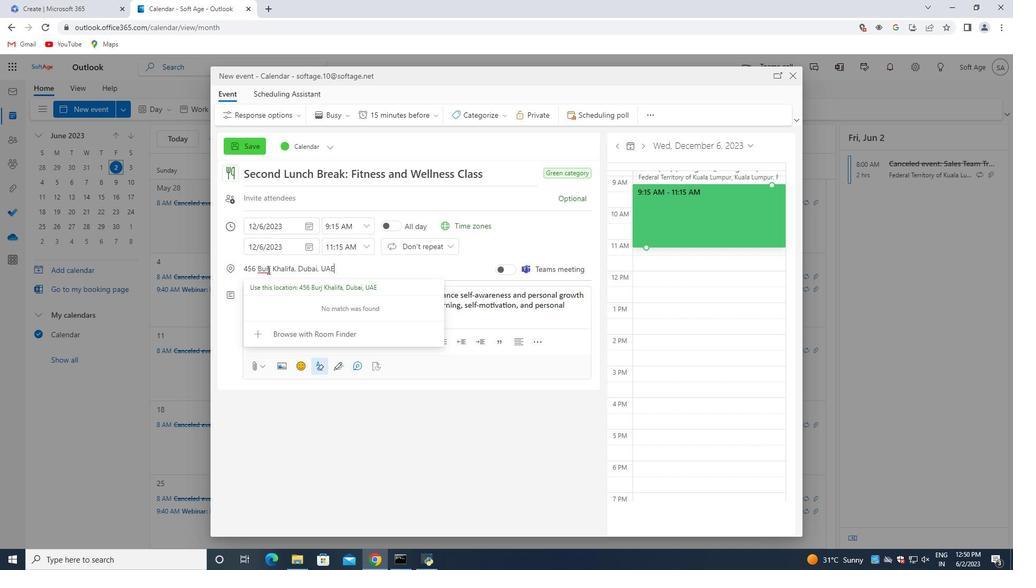 
Action: Mouse pressed left at (266, 269)
Screenshot: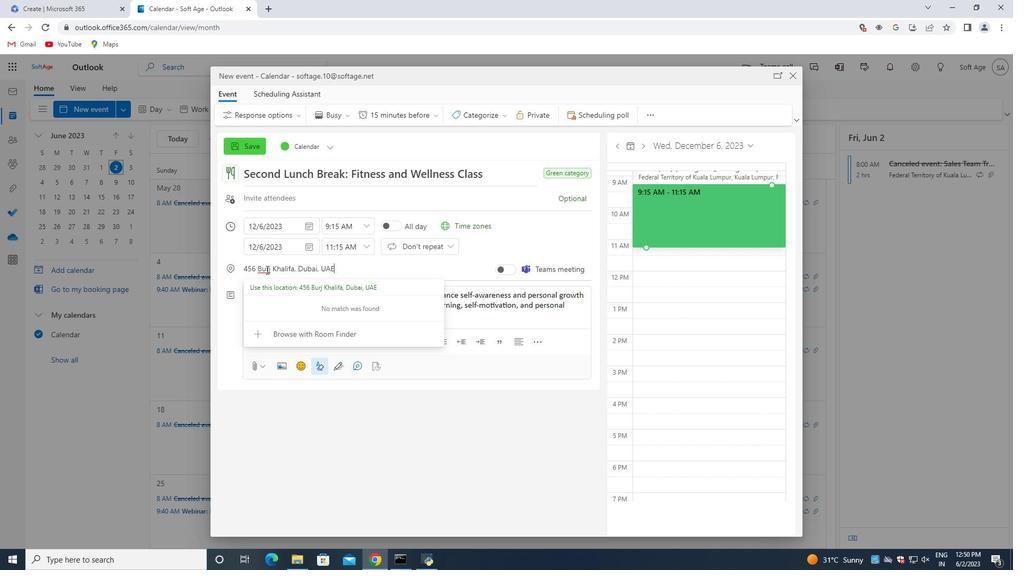 
Action: Mouse moved to (268, 270)
Screenshot: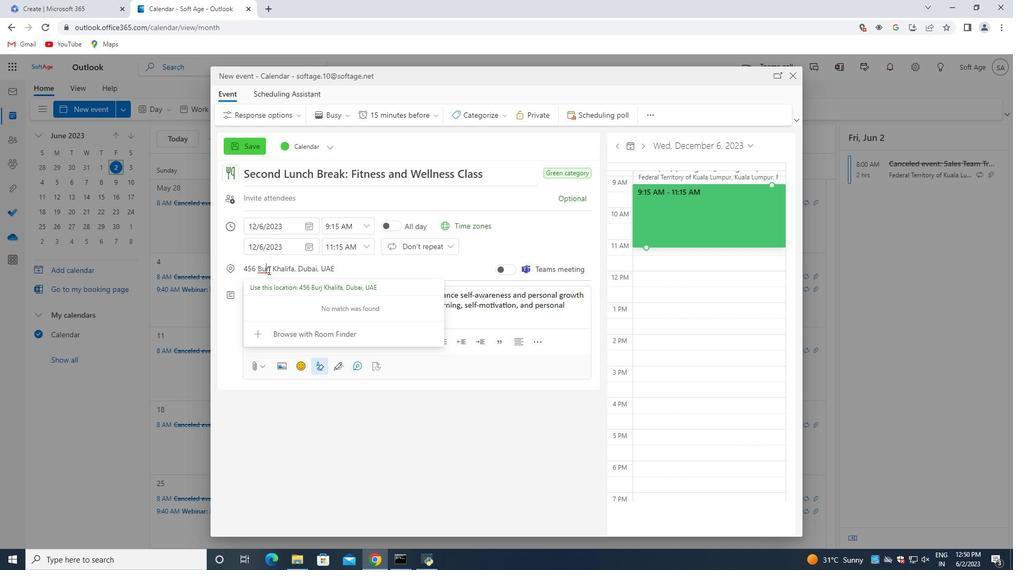 
Action: Mouse pressed left at (268, 270)
Screenshot: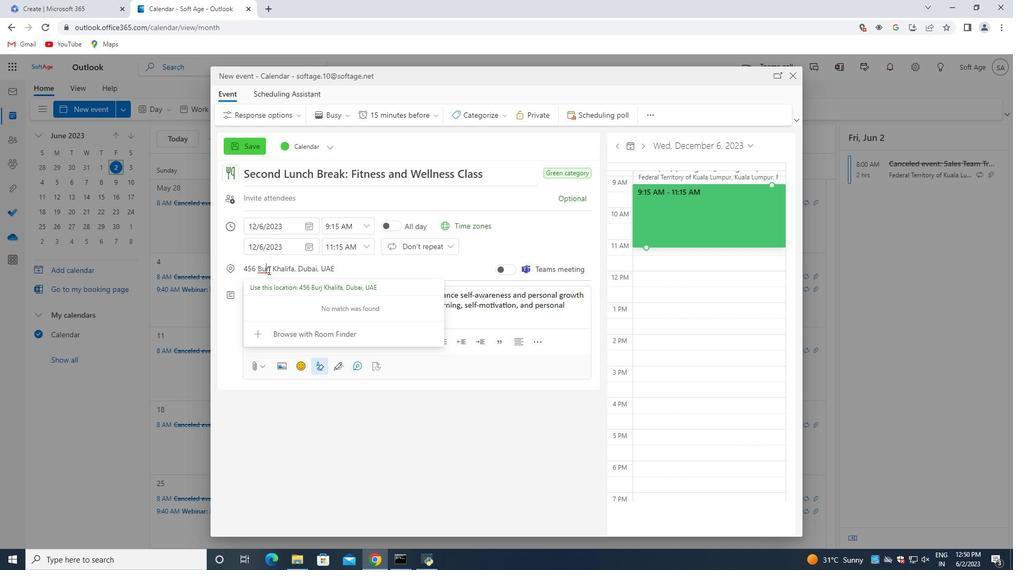 
Action: Mouse moved to (270, 270)
Screenshot: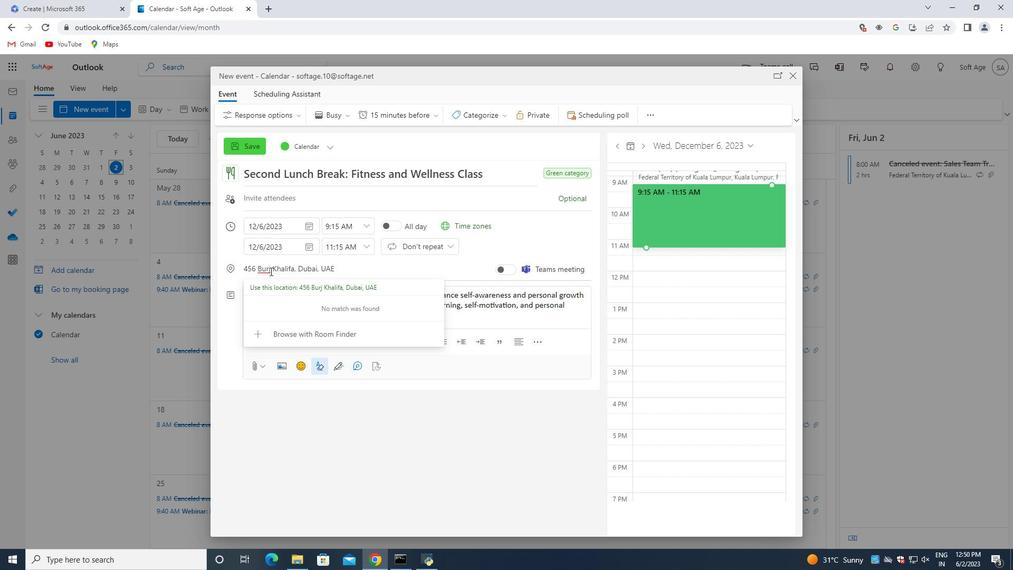 
Action: Mouse pressed left at (270, 270)
Screenshot: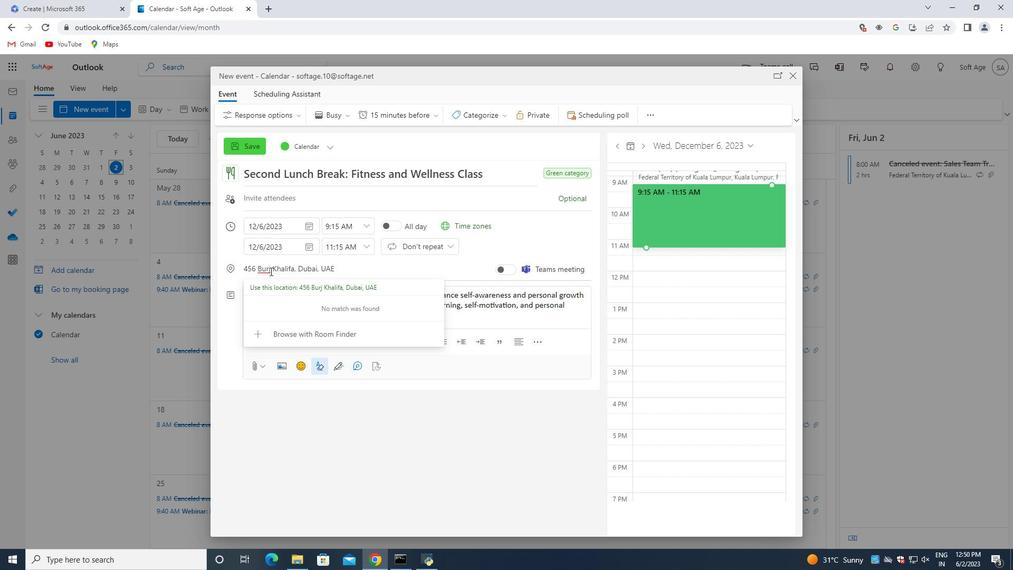 
Action: Mouse moved to (261, 266)
Screenshot: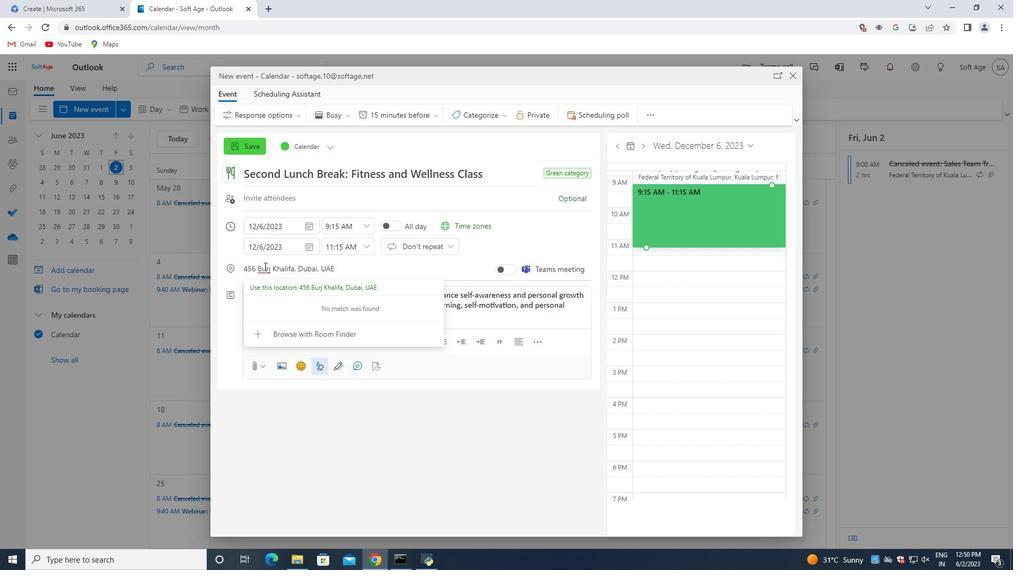 
Action: Mouse pressed left at (261, 266)
Screenshot: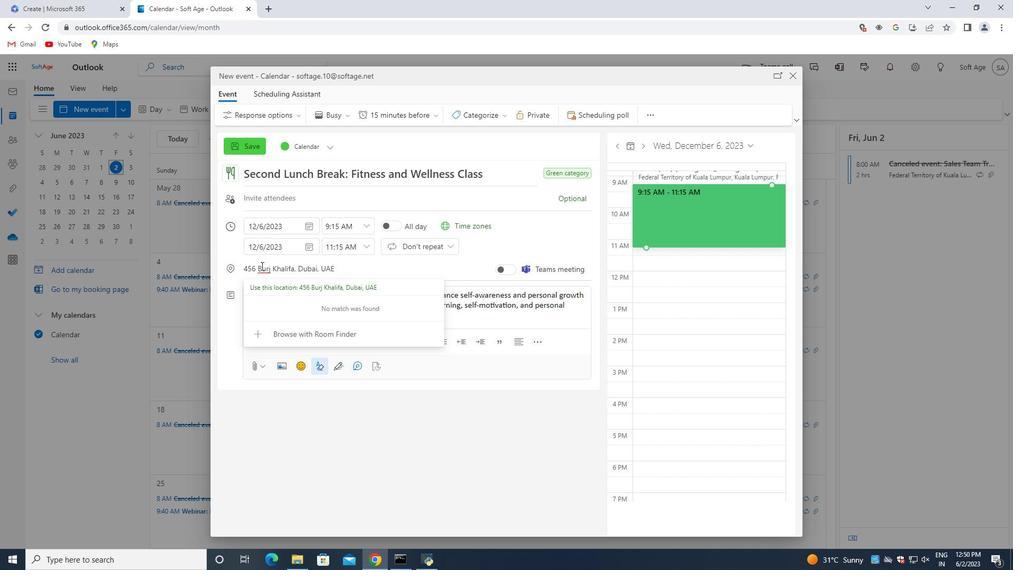 
Action: Mouse moved to (270, 270)
Screenshot: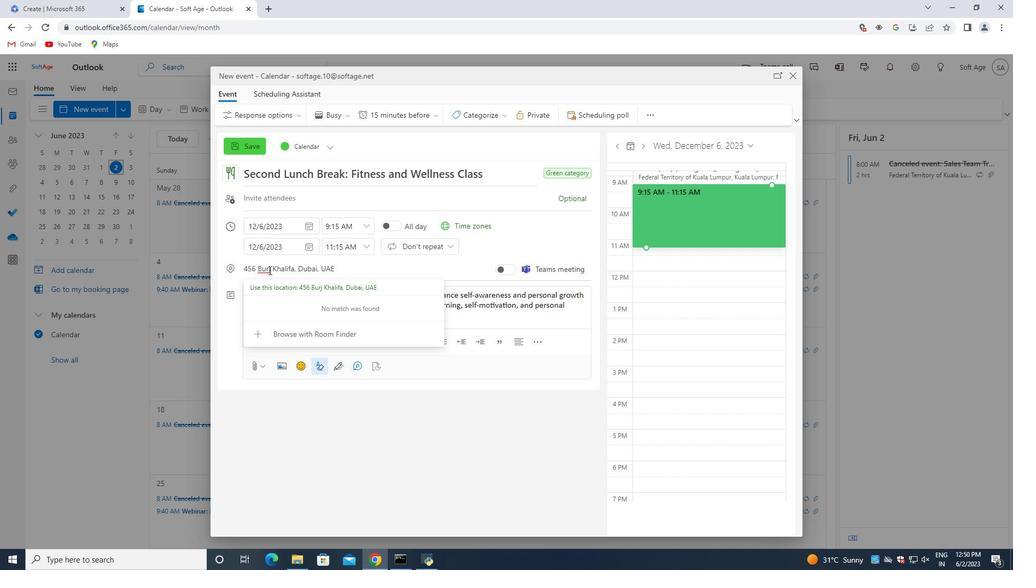 
Action: Mouse pressed left at (270, 270)
Screenshot: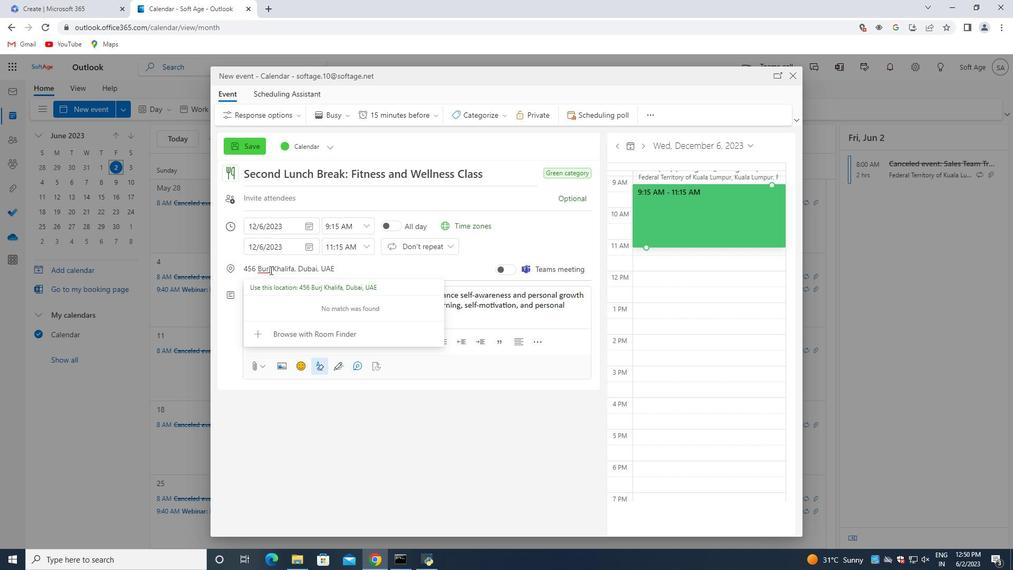 
Action: Mouse moved to (270, 274)
Screenshot: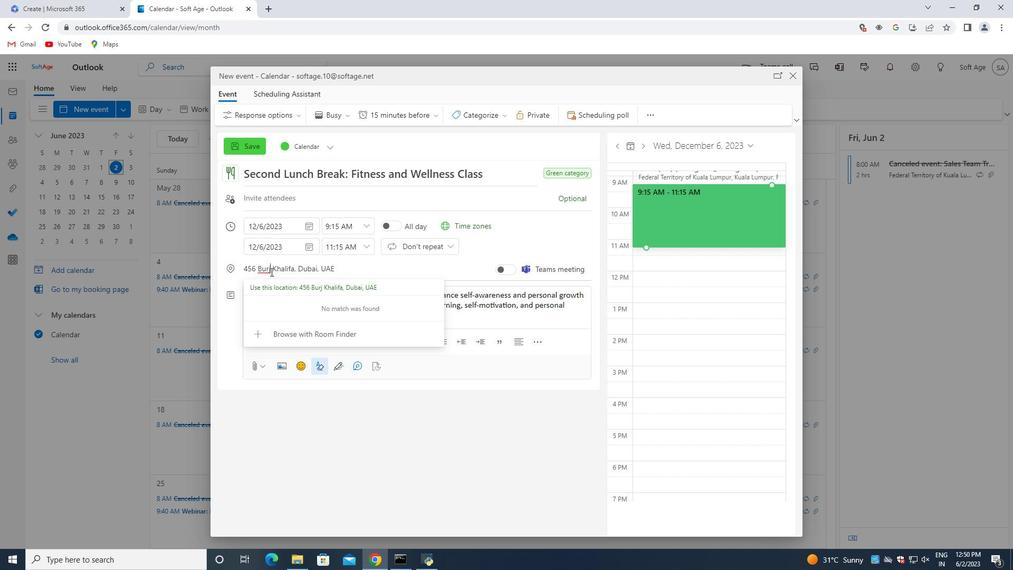 
Action: Key pressed <Key.backspace><Key.backspace><Key.backspace><Key.backspace><Key.shift><Key.shift><Key.shift><Key.shift><Key.shift><Key.shift><Key.shift><Key.shift><Key.shift><Key.shift><Key.shift><Key.shift><Key.shift><Key.shift><Key.shift><Key.shift><Key.shift><Key.shift>Burj
Screenshot: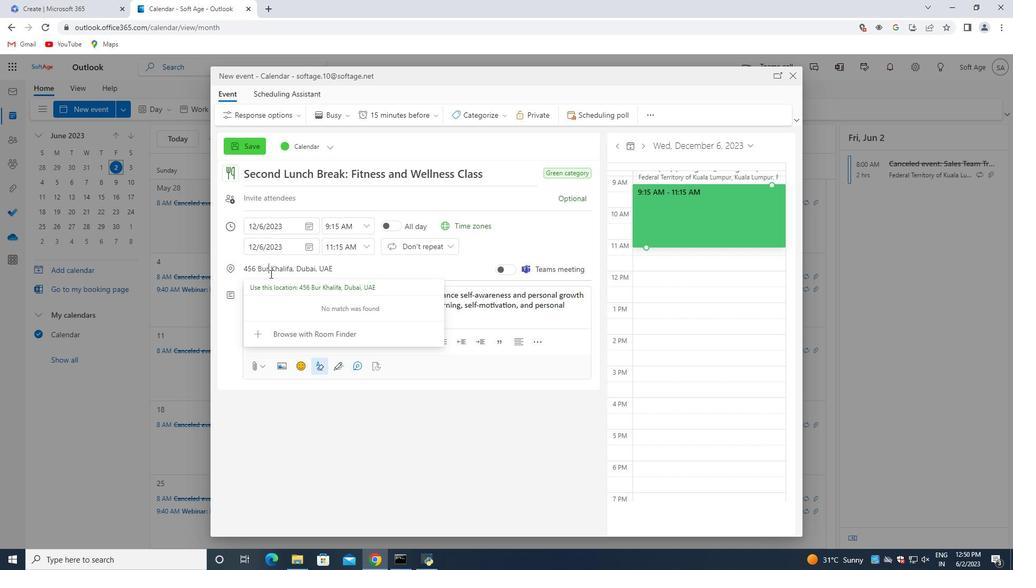 
Action: Mouse moved to (354, 262)
Screenshot: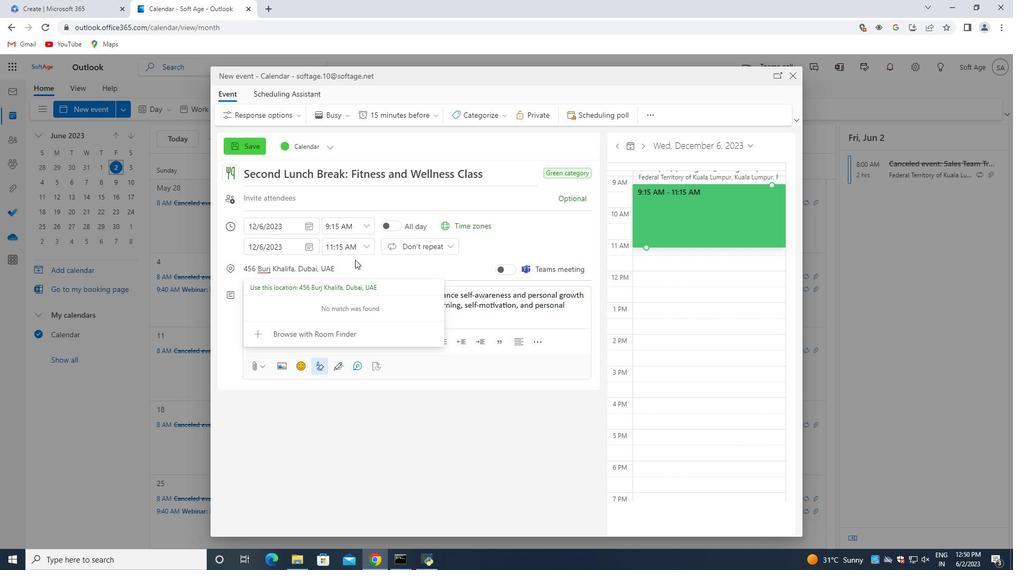 
Action: Mouse pressed left at (354, 262)
Screenshot: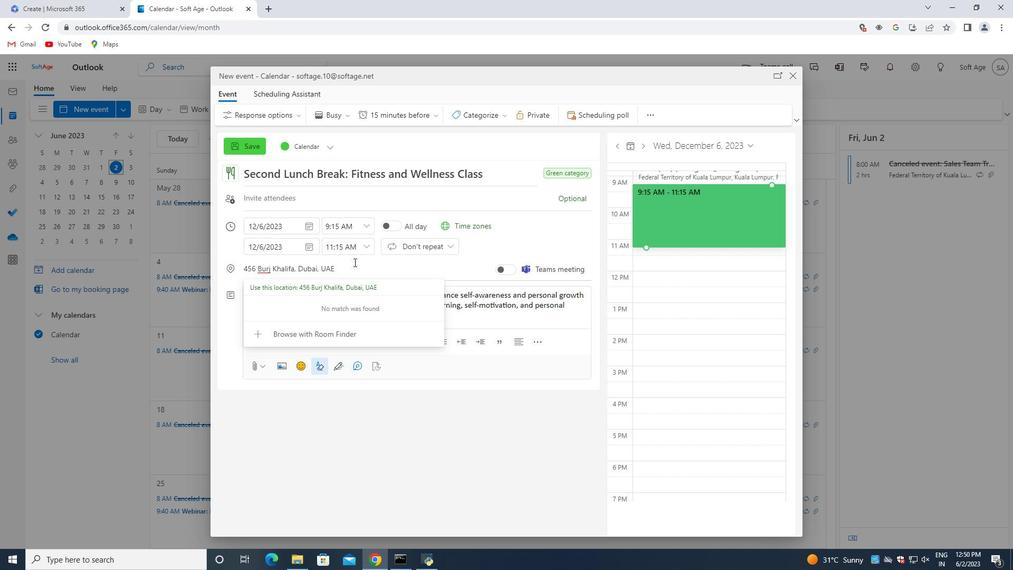 
Action: Mouse moved to (384, 286)
Screenshot: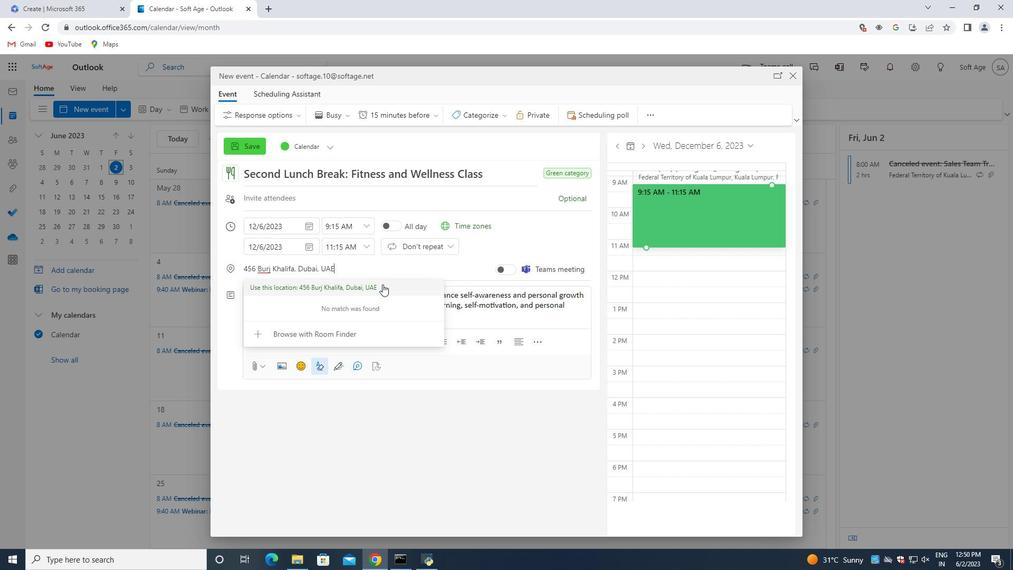 
Action: Mouse pressed left at (384, 286)
Screenshot: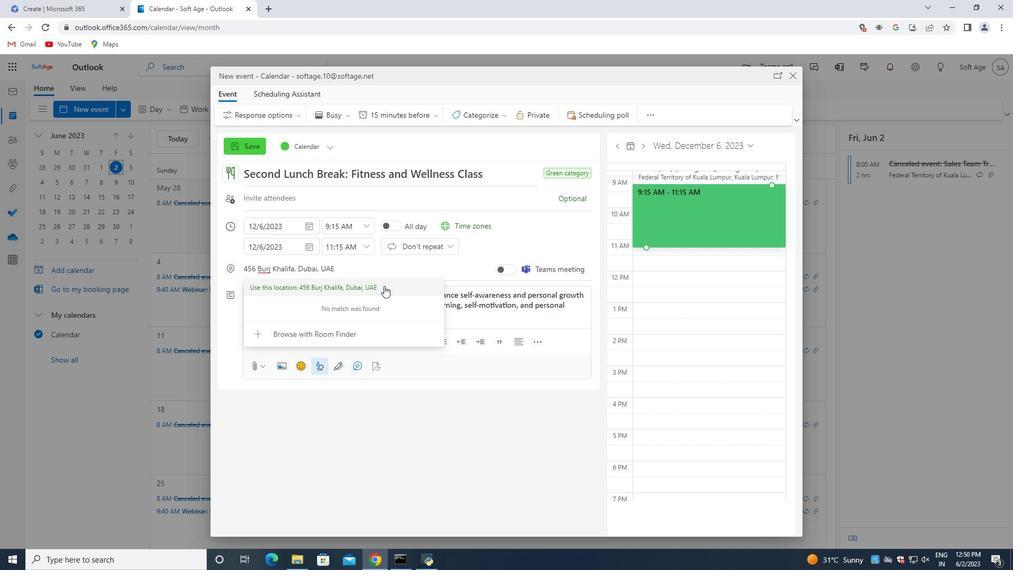 
Action: Mouse moved to (262, 196)
Screenshot: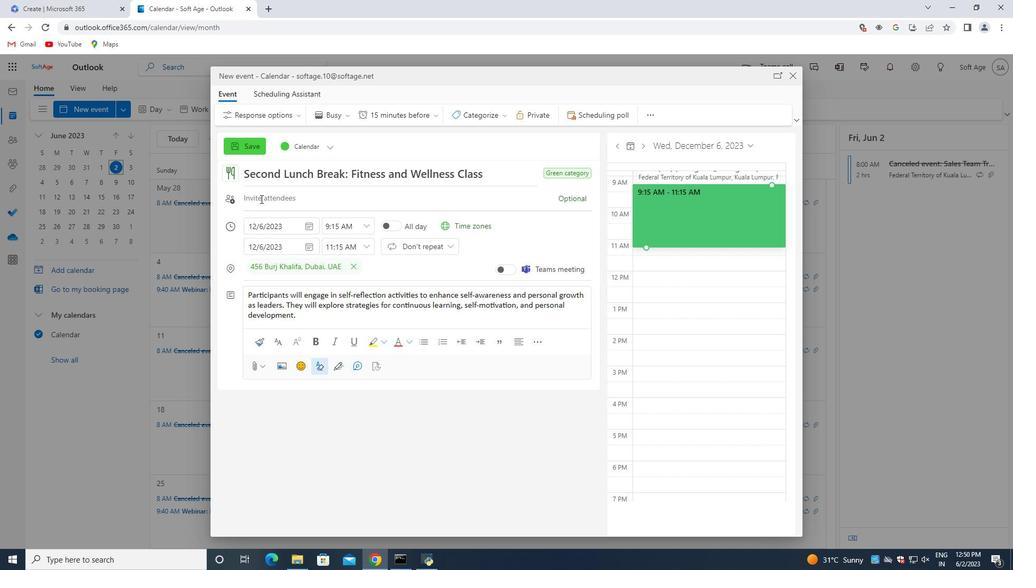 
Action: Mouse pressed left at (262, 196)
Screenshot: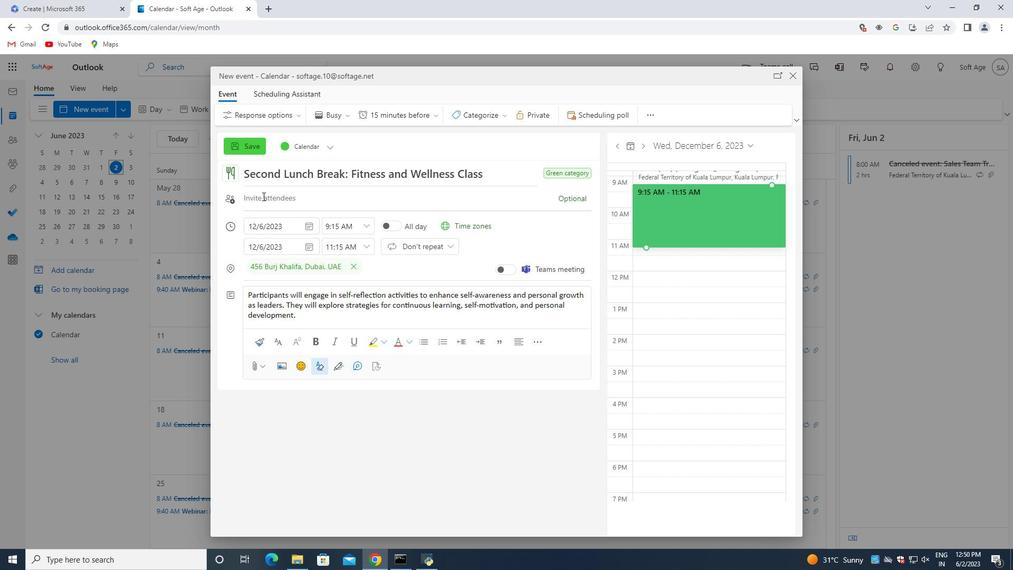 
Action: Key pressed softage.3<Key.shift>@softage.net
Screenshot: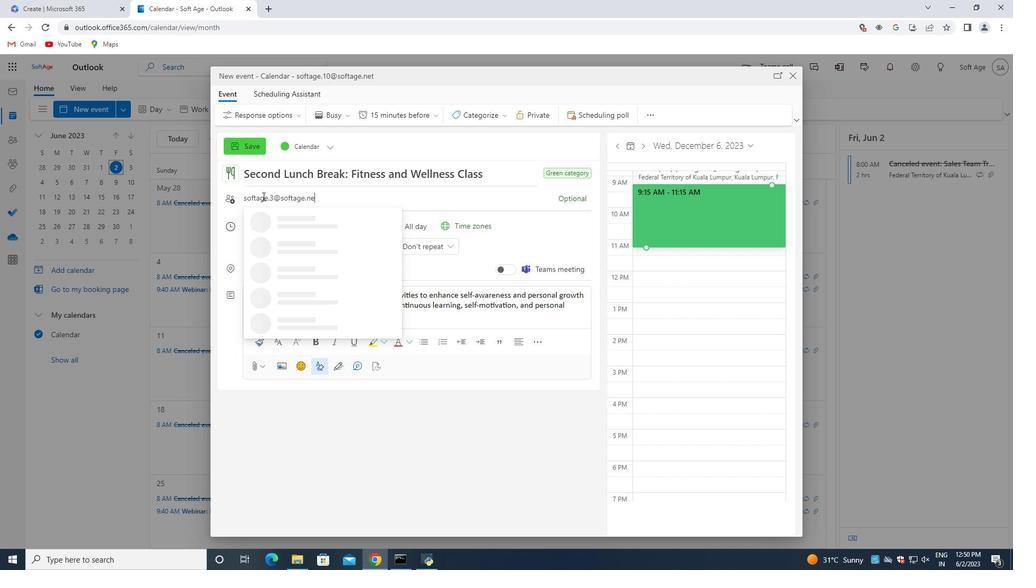 
Action: Mouse moved to (361, 232)
Screenshot: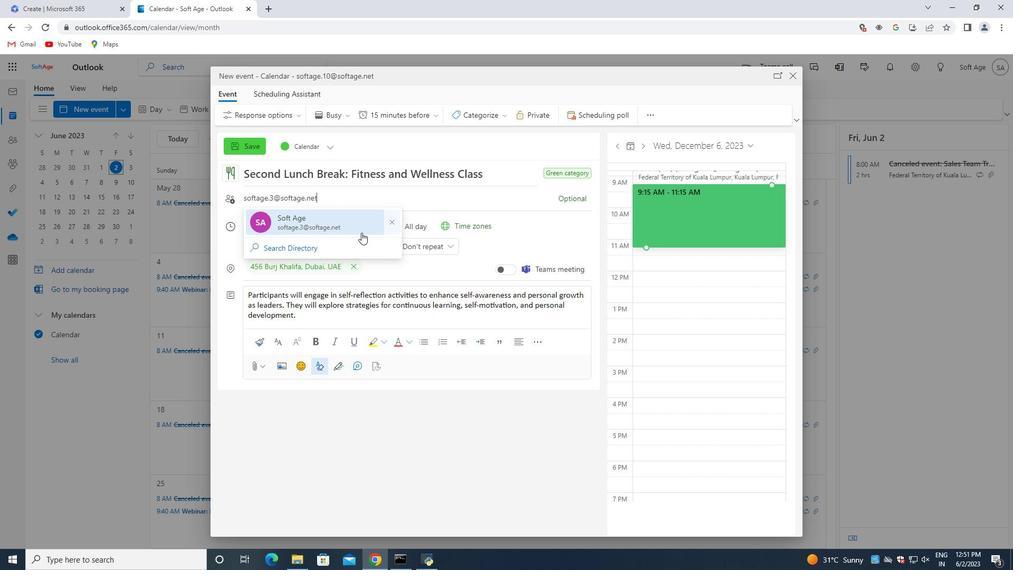 
Action: Mouse pressed left at (361, 232)
Screenshot: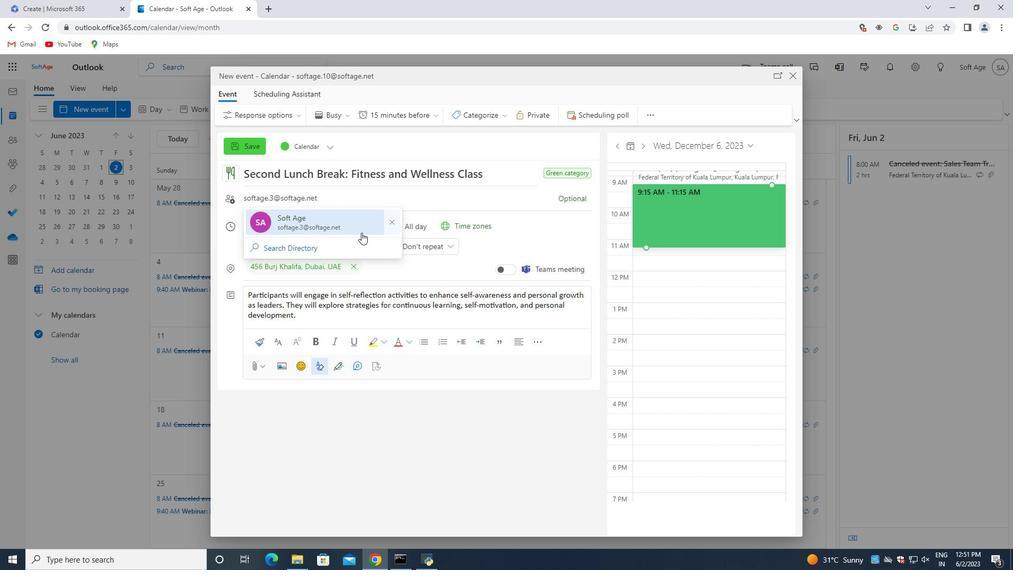 
Action: Mouse moved to (344, 201)
Screenshot: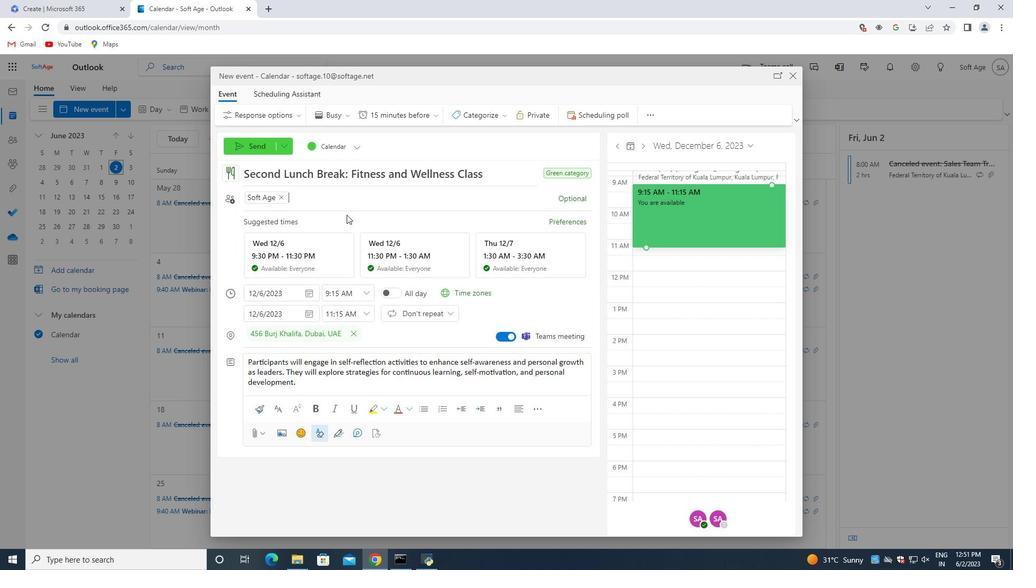 
Action: Key pressed softage.4<Key.shift>@softage.net
Screenshot: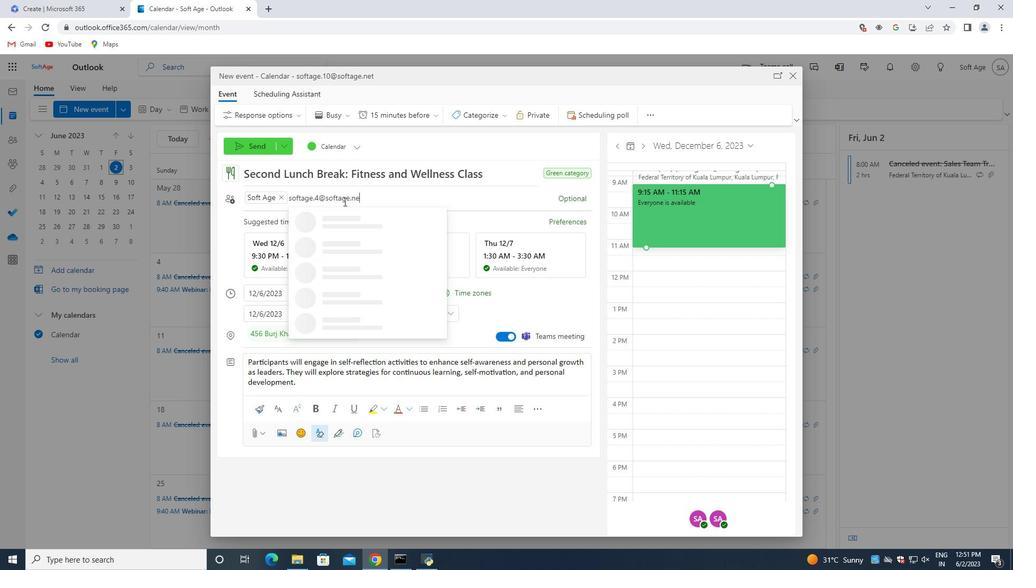 
Action: Mouse moved to (372, 217)
Screenshot: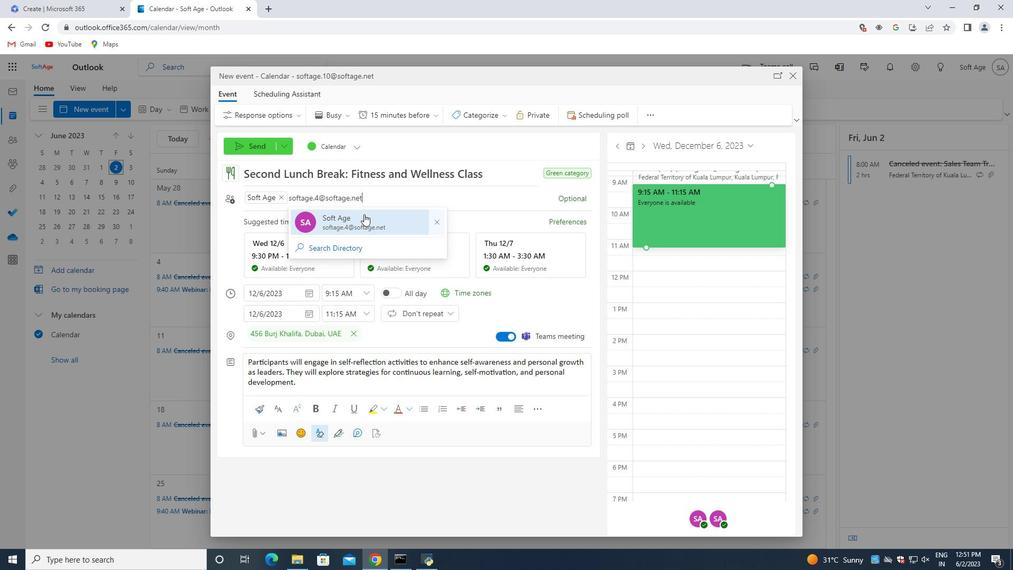 
Action: Mouse pressed left at (372, 217)
Screenshot: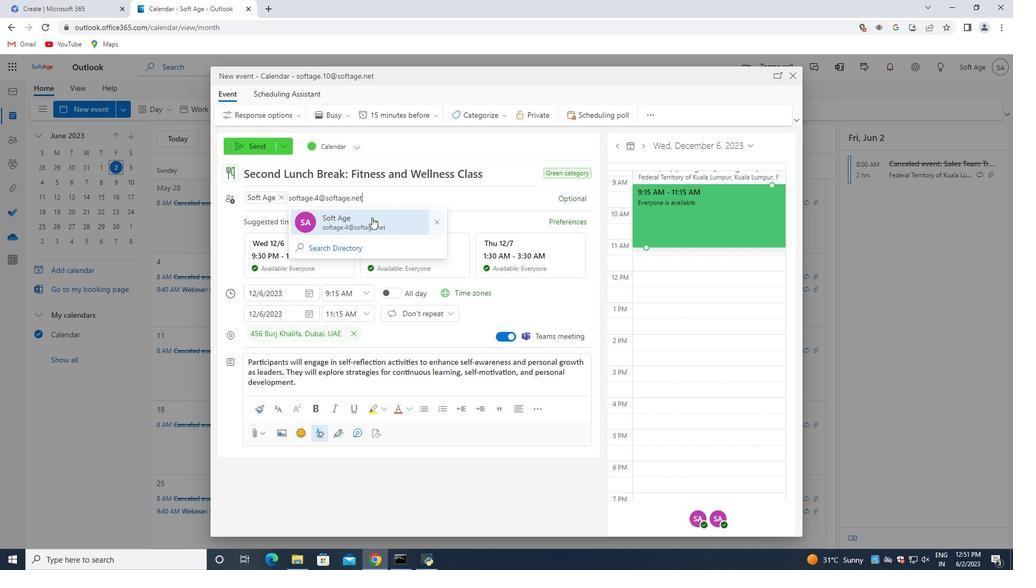 
Action: Mouse moved to (416, 114)
Screenshot: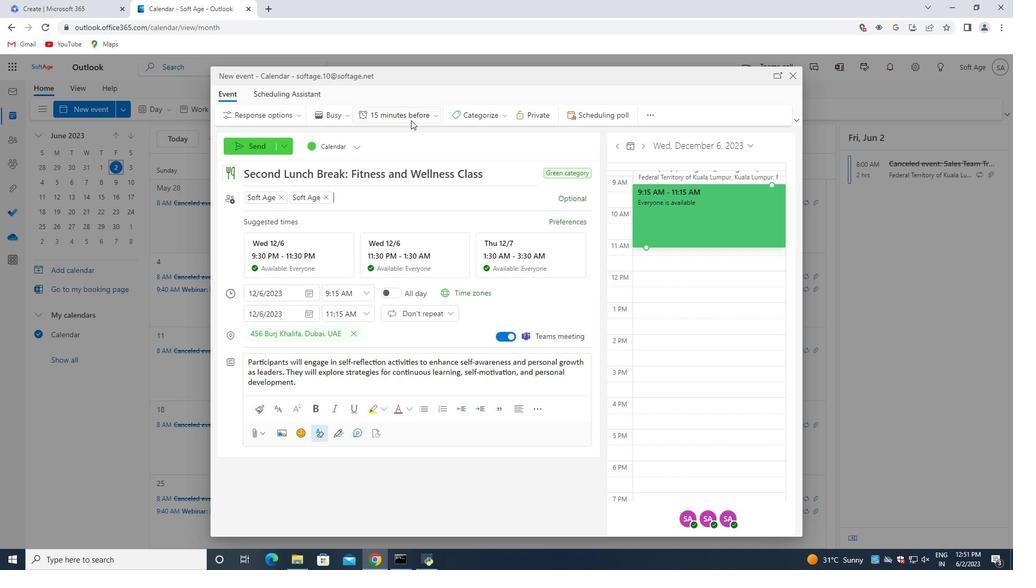 
Action: Mouse pressed left at (416, 114)
Screenshot: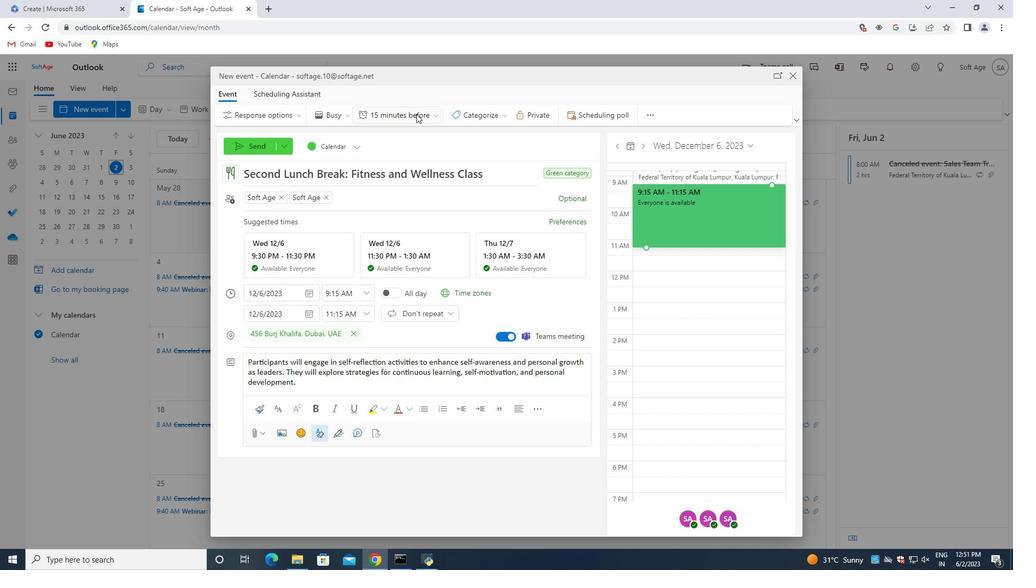 
Action: Mouse moved to (404, 194)
Screenshot: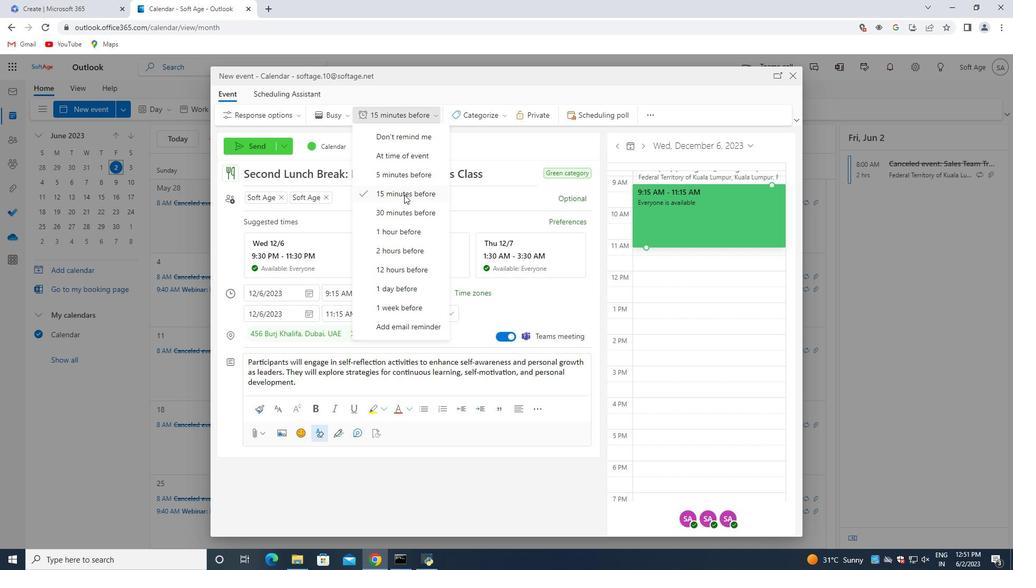 
Action: Mouse pressed left at (404, 194)
Screenshot: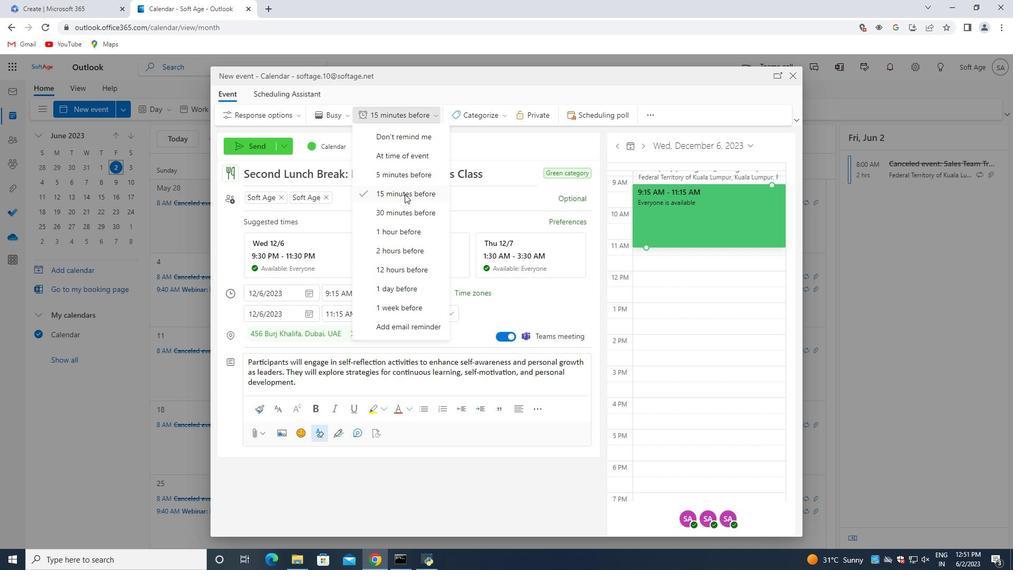 
Action: Mouse moved to (258, 145)
Screenshot: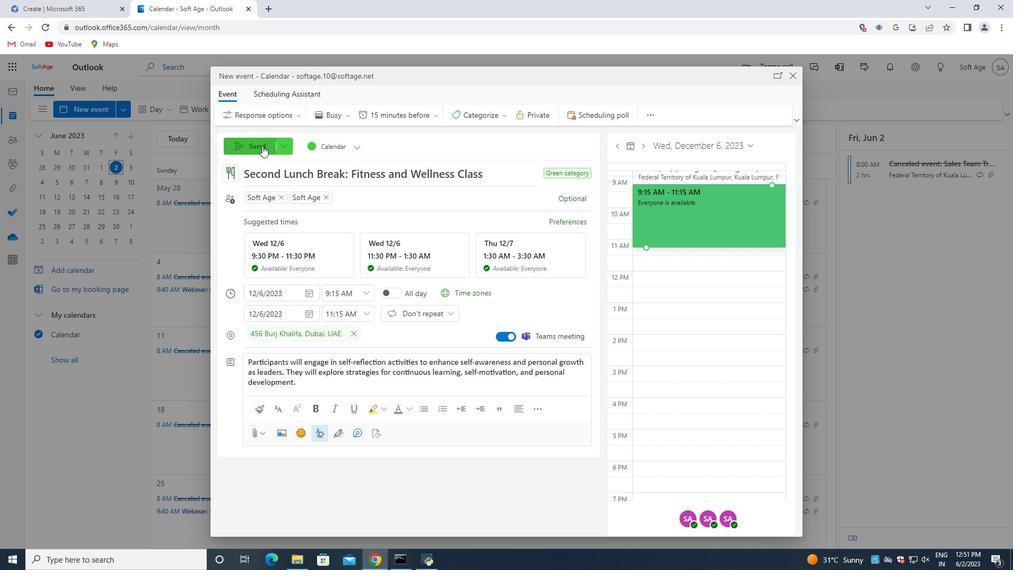
Action: Mouse pressed left at (258, 145)
Screenshot: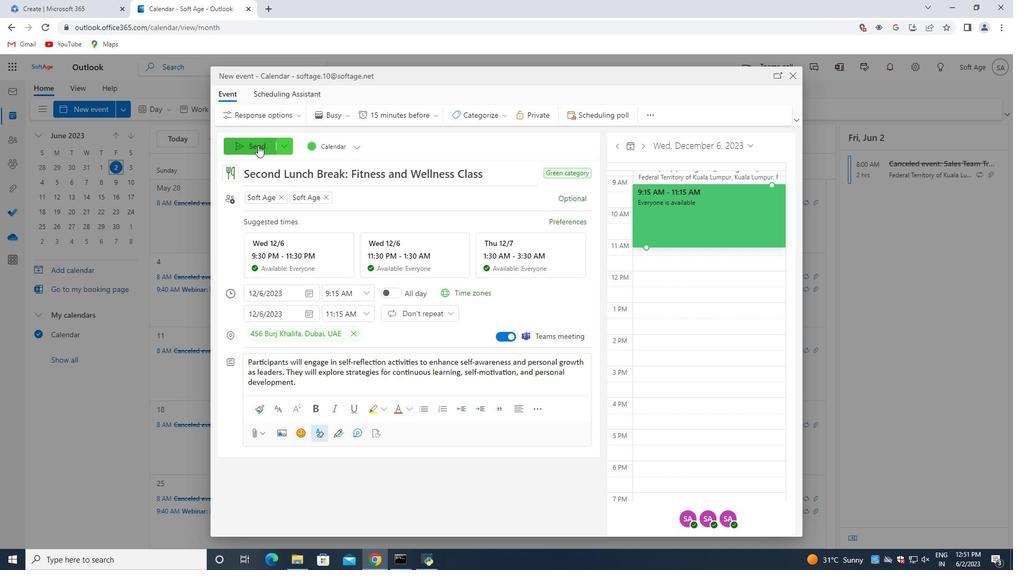 
